 Task: Research Airbnb options in Pando, Uruguay from 4th December, 2023 to 10th December, 2023 for 6 adults, 2 children.6 bedrooms having 6 beds and 6 bathrooms. Property type can be house. Amenities needed are: wifi, TV, free parkinig on premises, gym, breakfast. Booking option can be shelf check-in. Look for 3 properties as per requirement.
Action: Mouse moved to (504, 82)
Screenshot: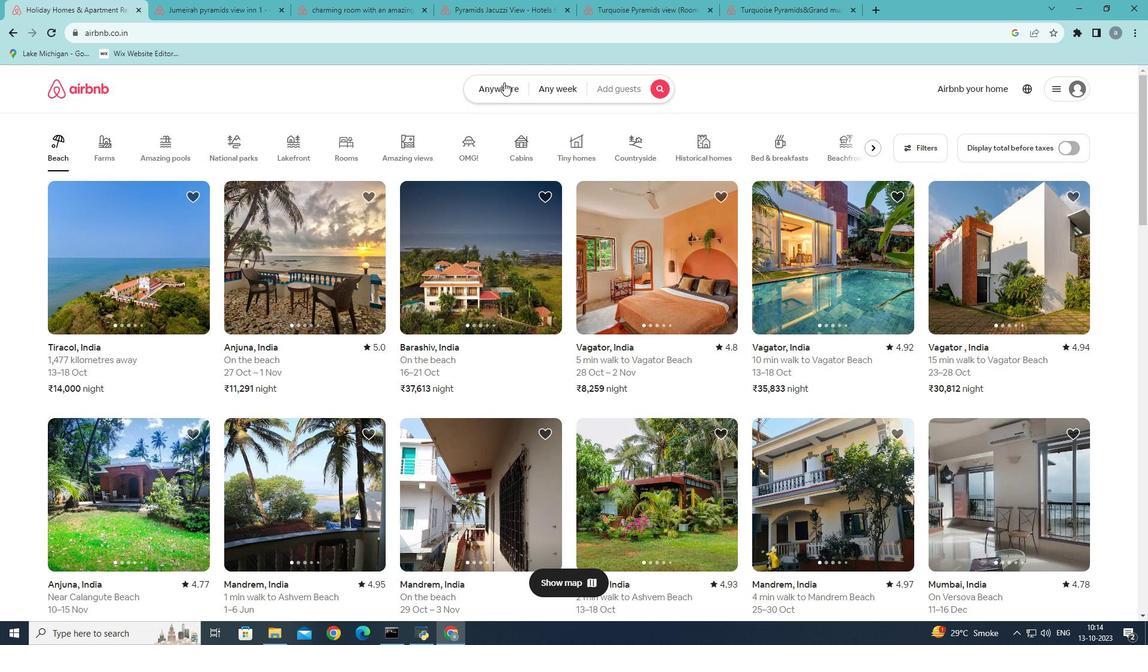 
Action: Mouse pressed left at (504, 82)
Screenshot: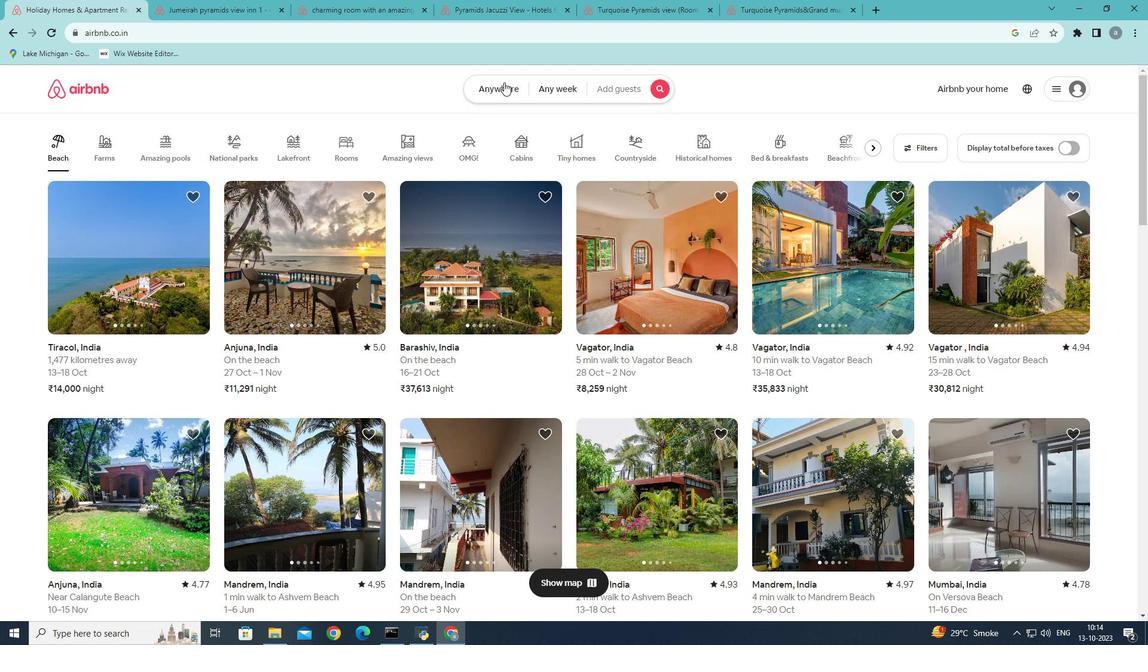 
Action: Mouse moved to (354, 141)
Screenshot: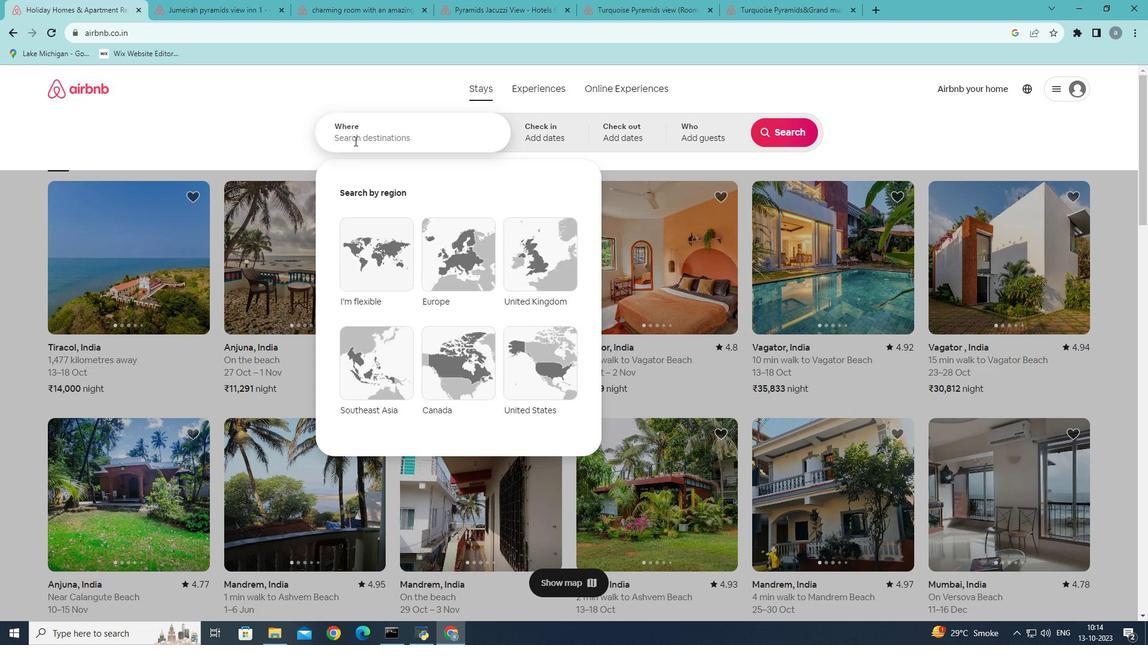 
Action: Mouse pressed left at (354, 141)
Screenshot: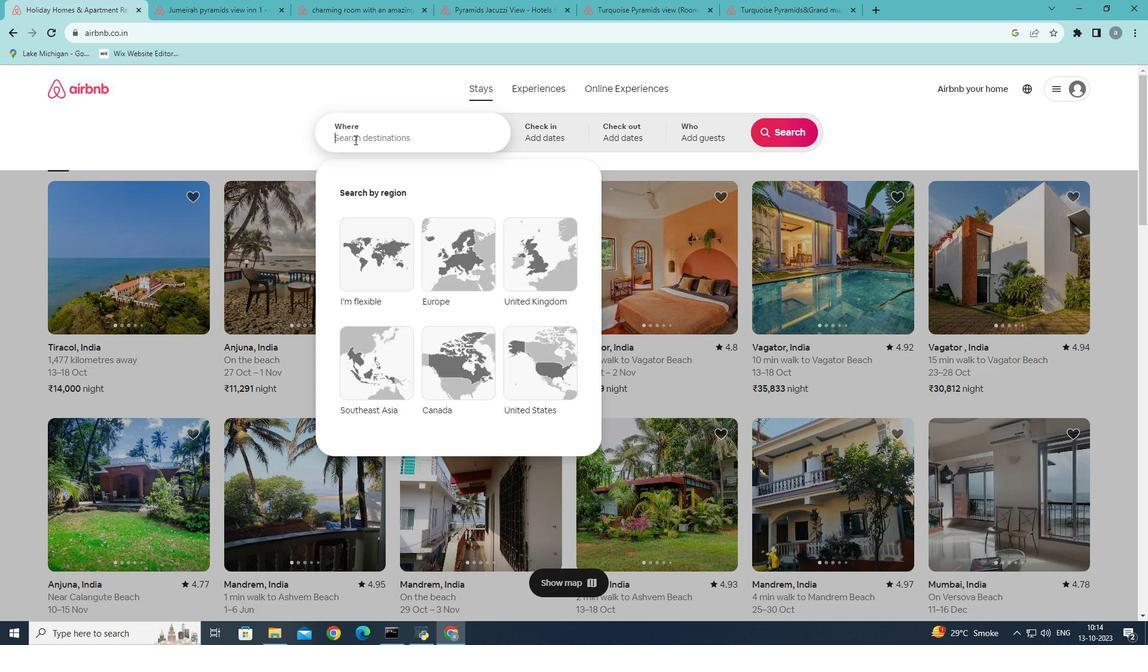 
Action: Mouse moved to (604, 156)
Screenshot: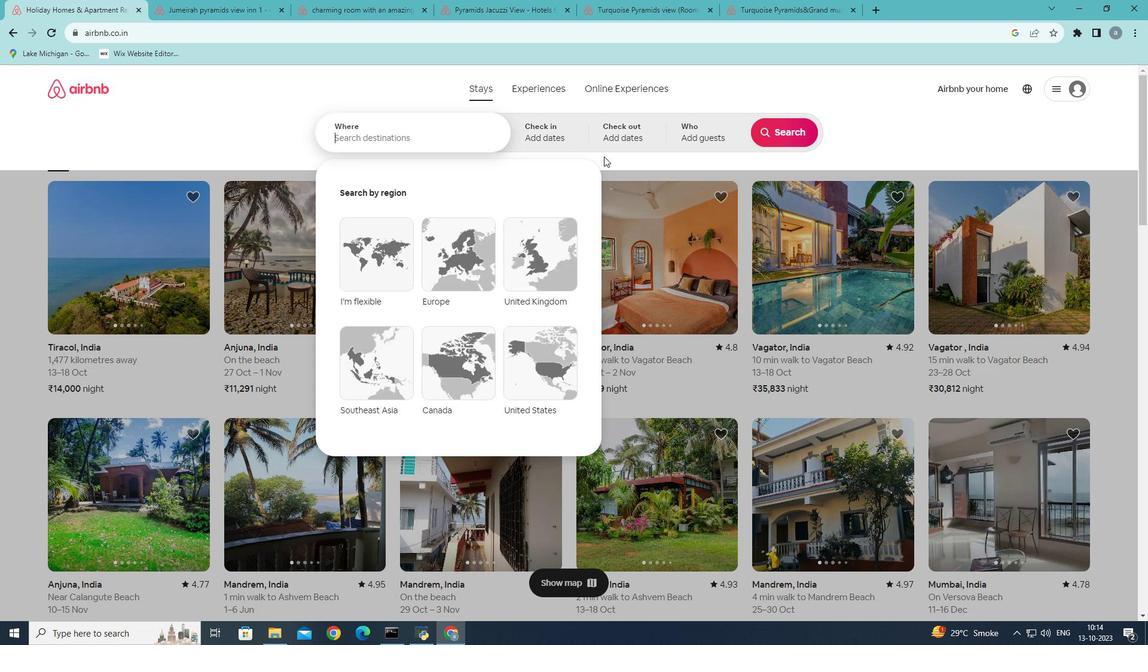 
Action: Key pressed <Key.shift><Key.shift><Key.shift><Key.shift><Key.shift><Key.shift><Key.shift><Key.shift><Key.shift><Key.shift><Key.shift><Key.shift><Key.shift><Key.shift><Key.shift><Key.shift><Key.shift><Key.shift><Key.shift><Key.shift><Key.shift><Key.shift><Key.shift><Key.shift><Key.shift><Key.shift><Key.shift><Key.shift><Key.shift><Key.shift><Key.shift><Key.shift><Key.shift><Key.shift><Key.shift>Pando,<Key.shift>Uru
Screenshot: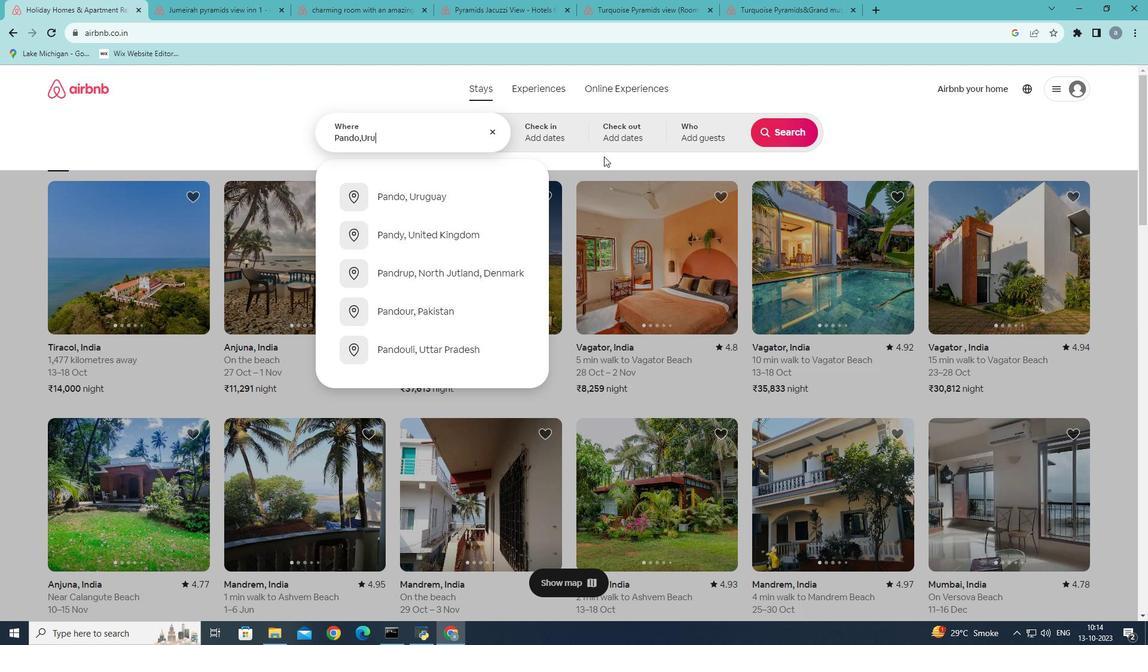 
Action: Mouse moved to (428, 194)
Screenshot: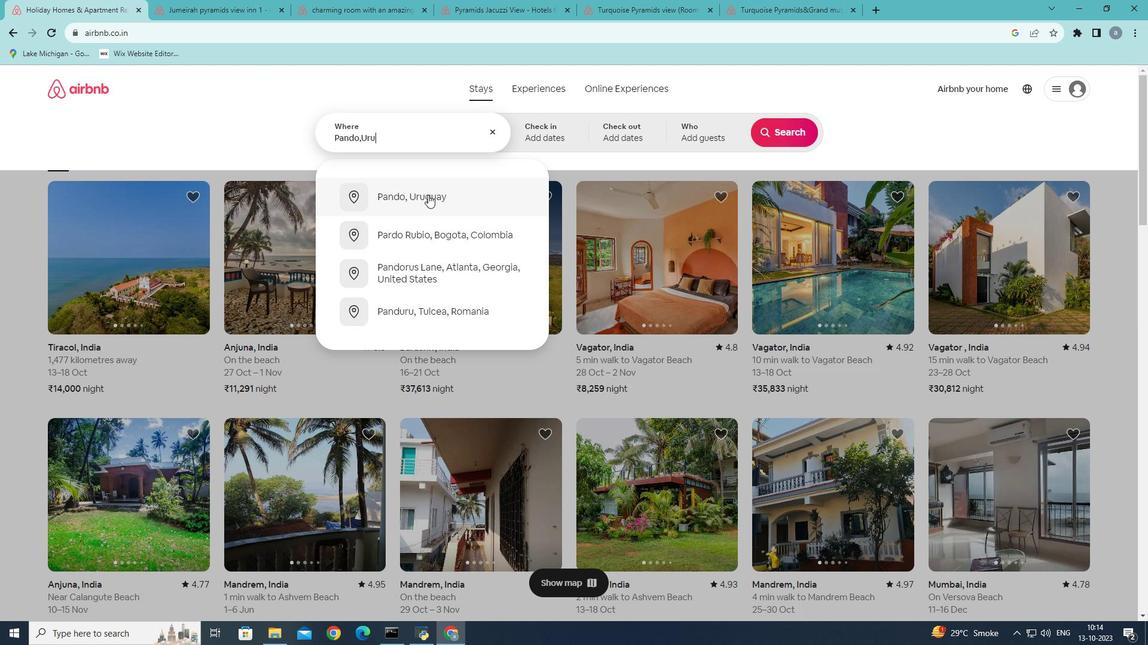 
Action: Mouse pressed left at (428, 194)
Screenshot: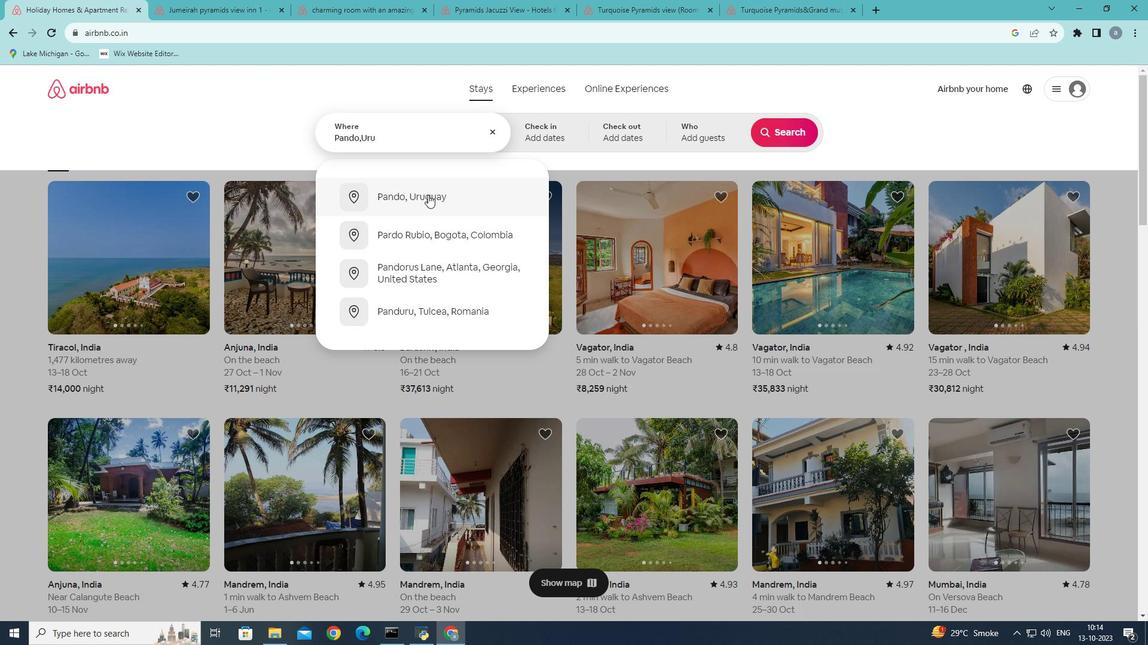 
Action: Mouse moved to (784, 230)
Screenshot: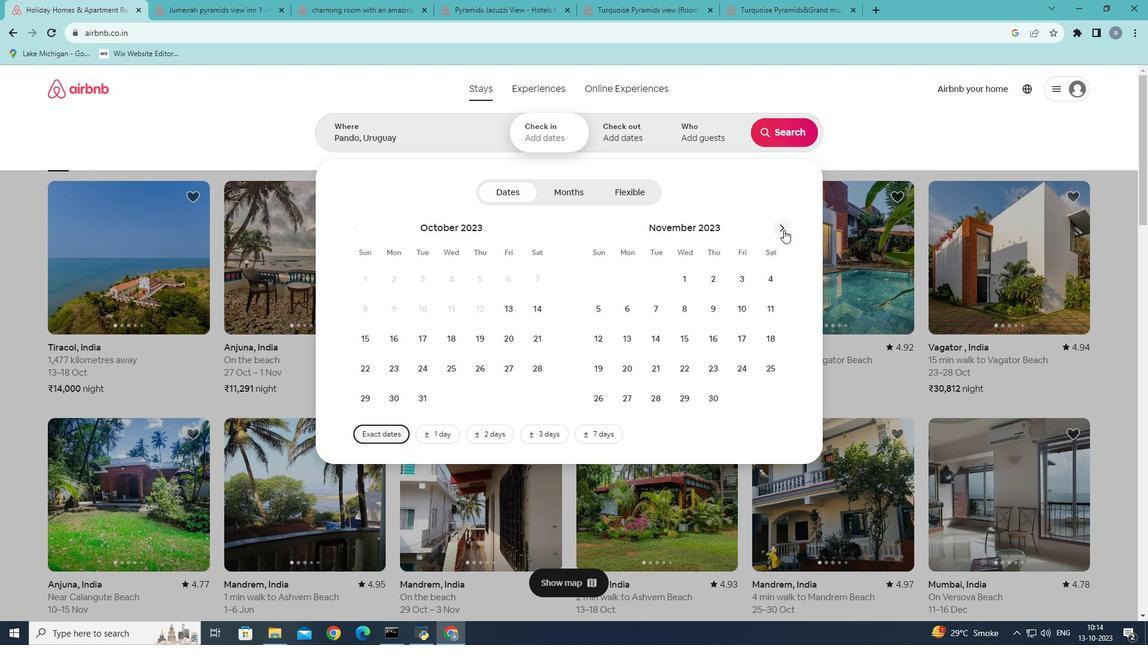 
Action: Mouse pressed left at (784, 230)
Screenshot: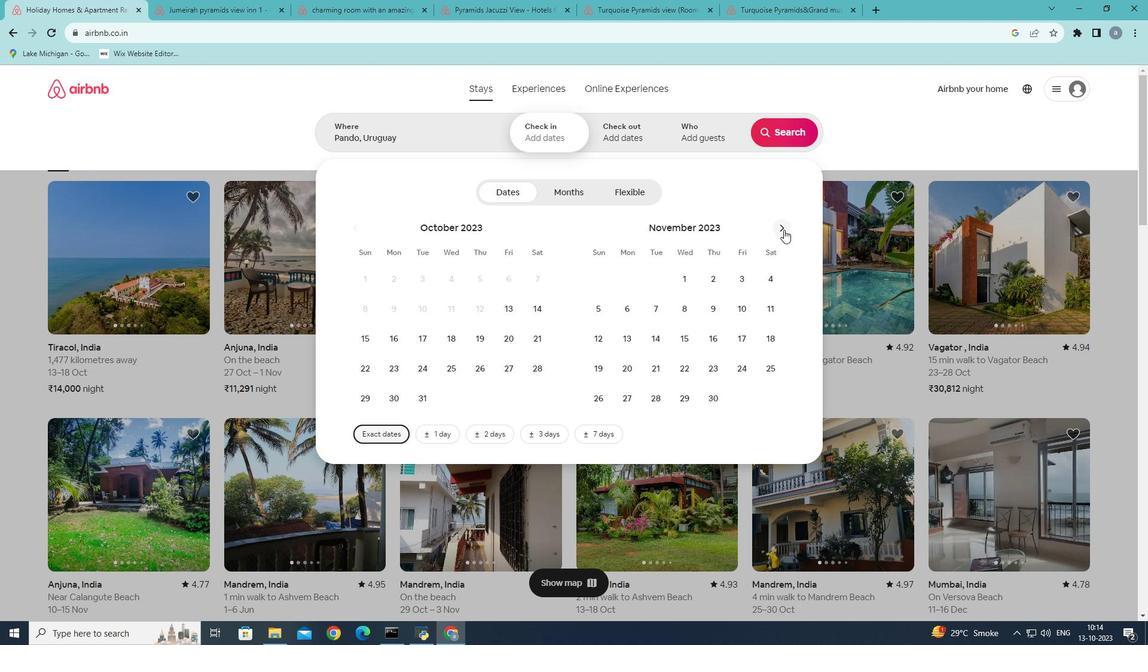
Action: Mouse moved to (630, 310)
Screenshot: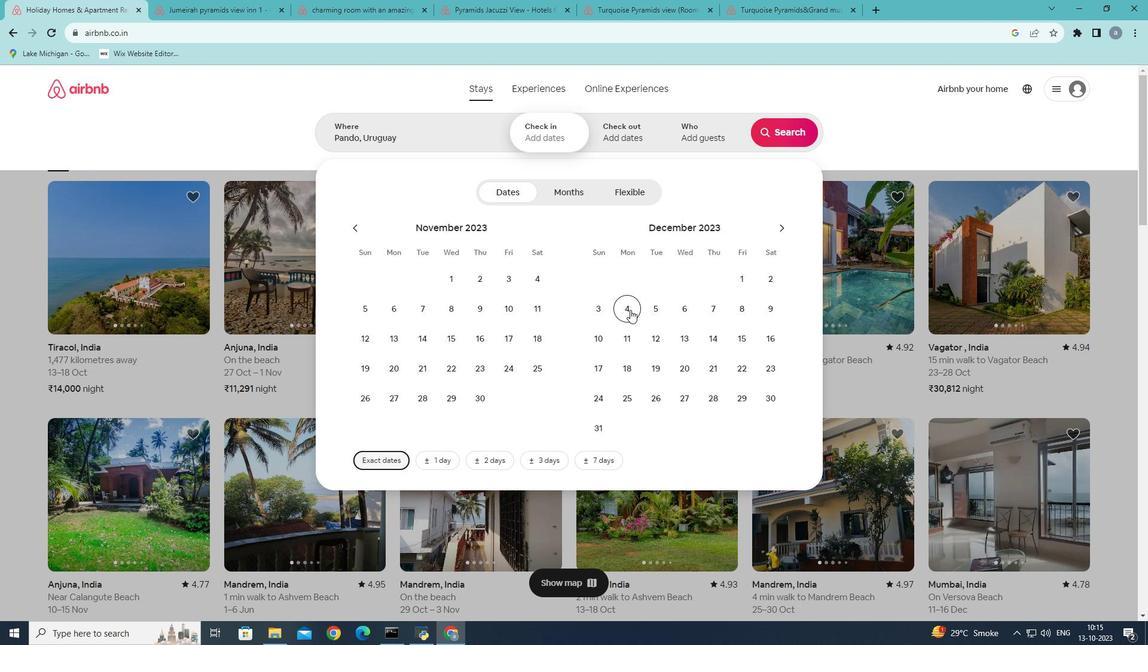 
Action: Mouse pressed left at (630, 310)
Screenshot: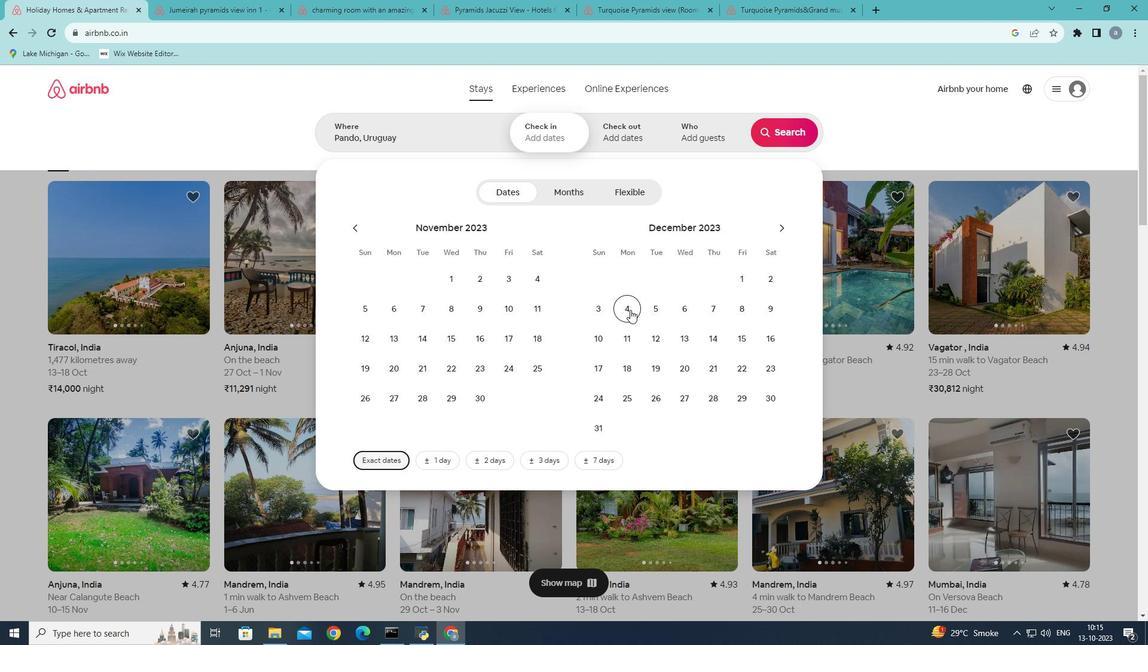
Action: Mouse moved to (604, 337)
Screenshot: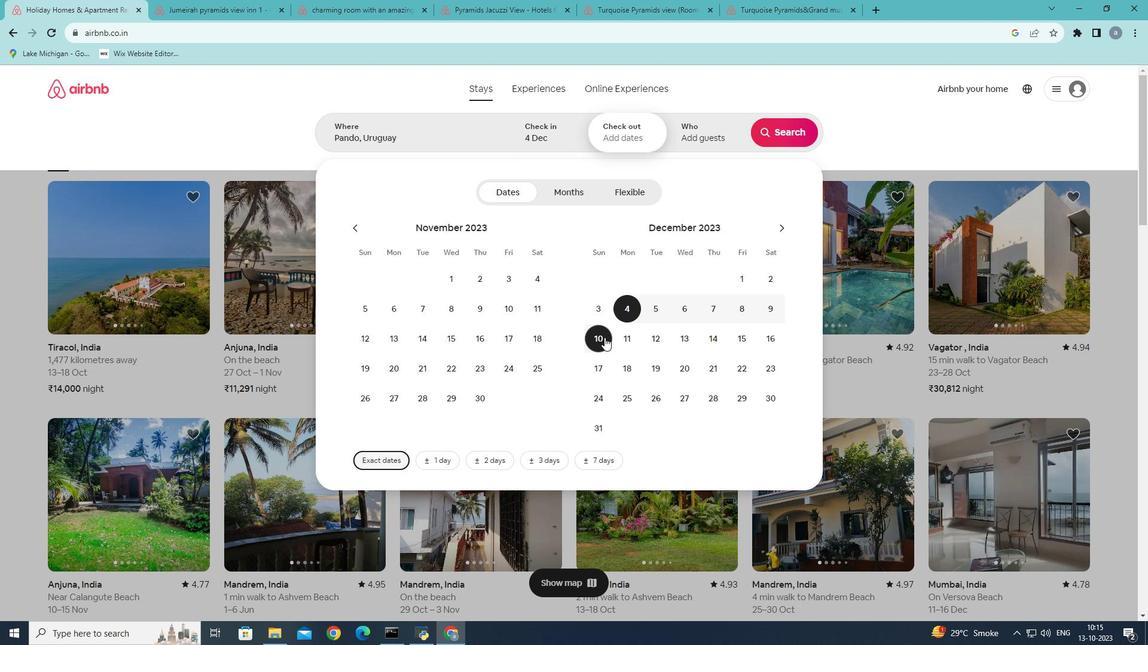 
Action: Mouse pressed left at (604, 337)
Screenshot: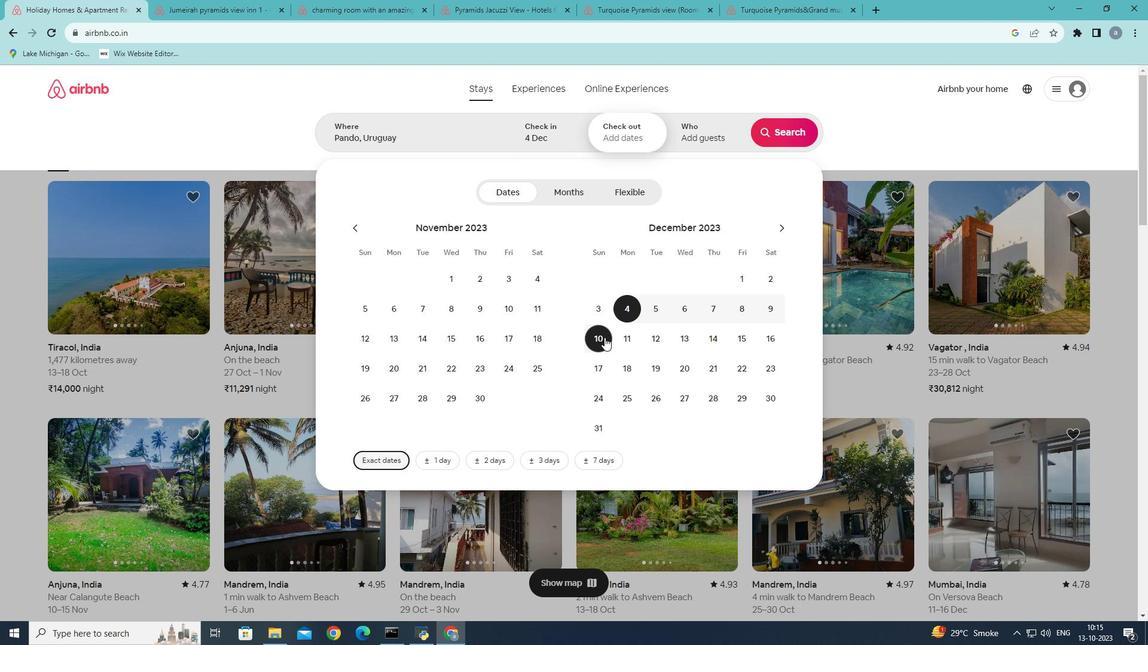 
Action: Mouse moved to (724, 139)
Screenshot: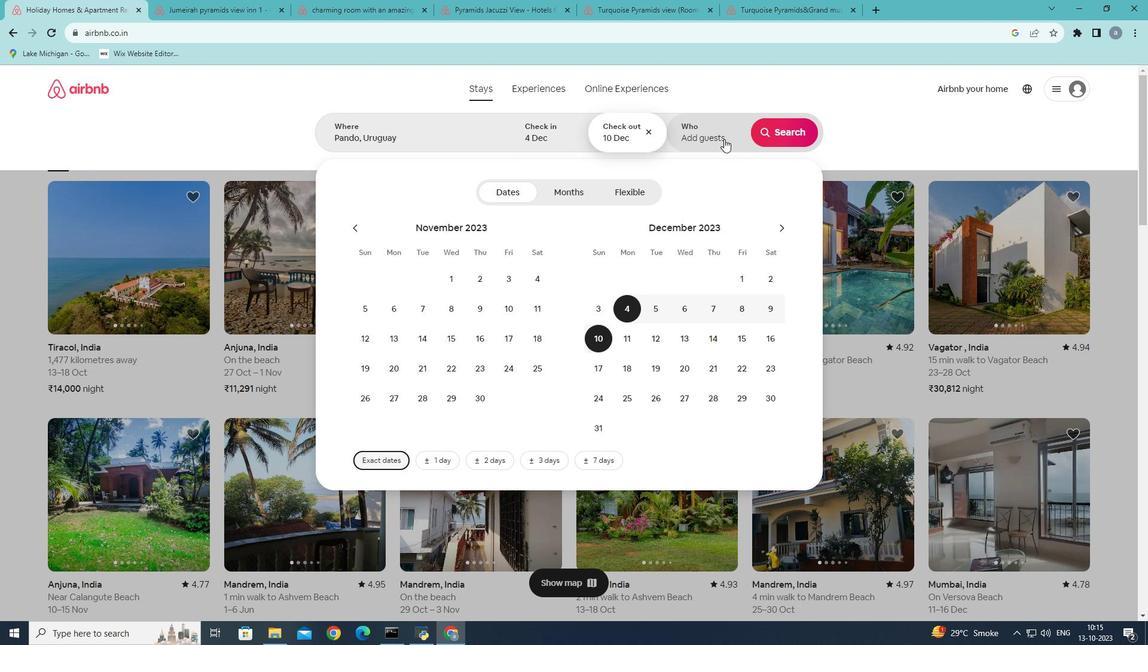 
Action: Mouse pressed left at (724, 139)
Screenshot: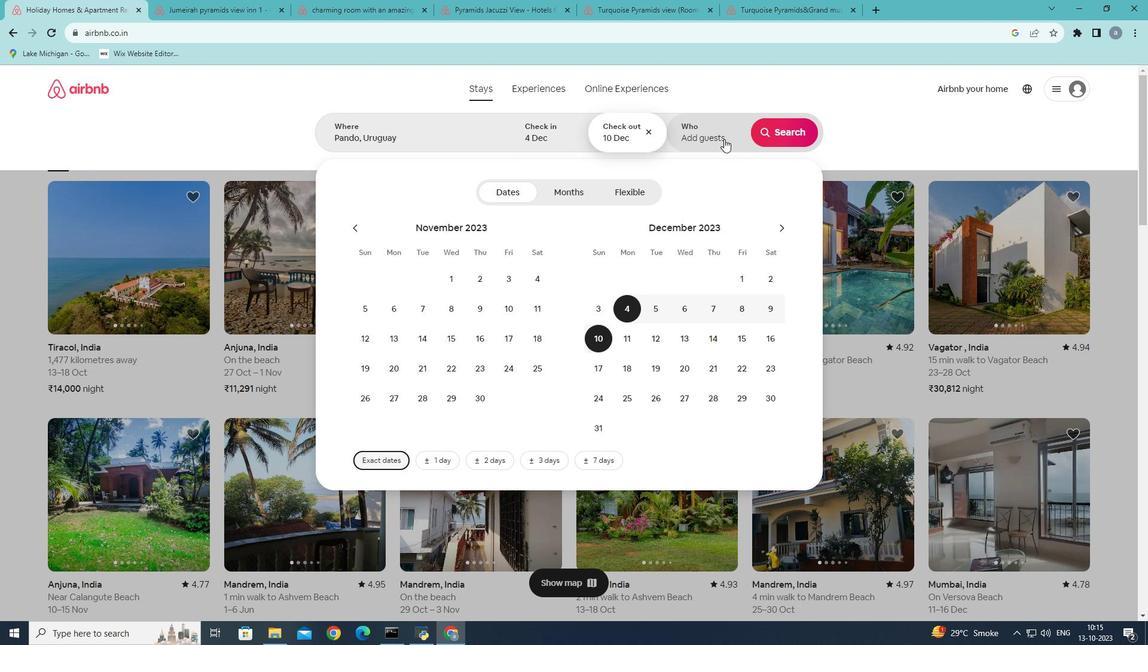 
Action: Mouse moved to (793, 197)
Screenshot: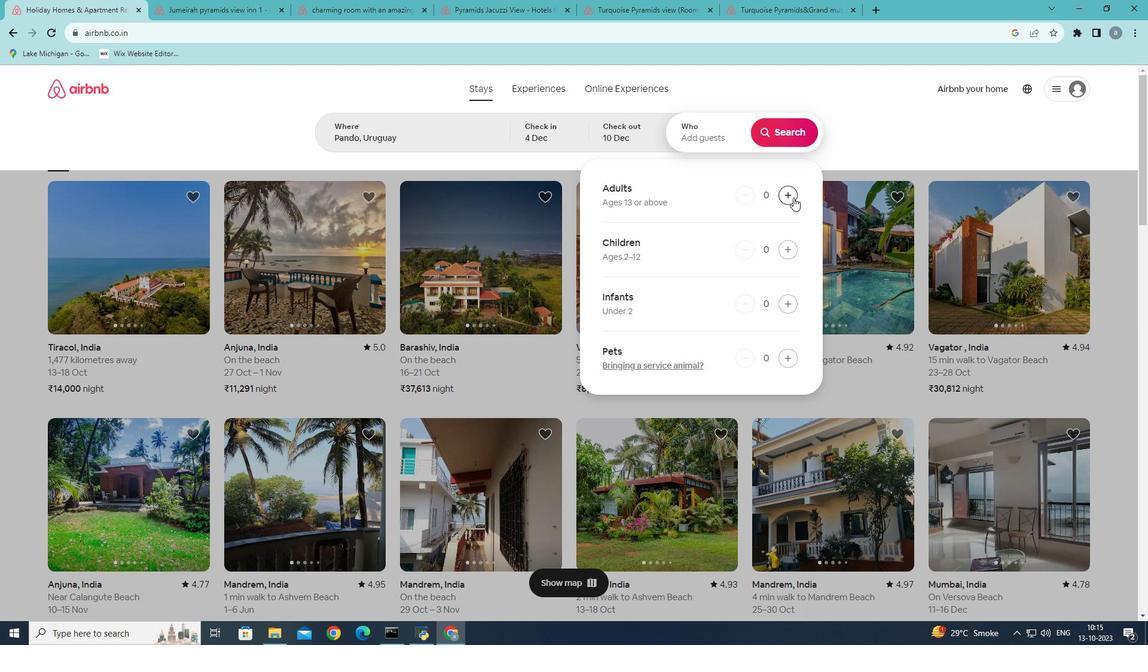 
Action: Mouse pressed left at (793, 197)
Screenshot: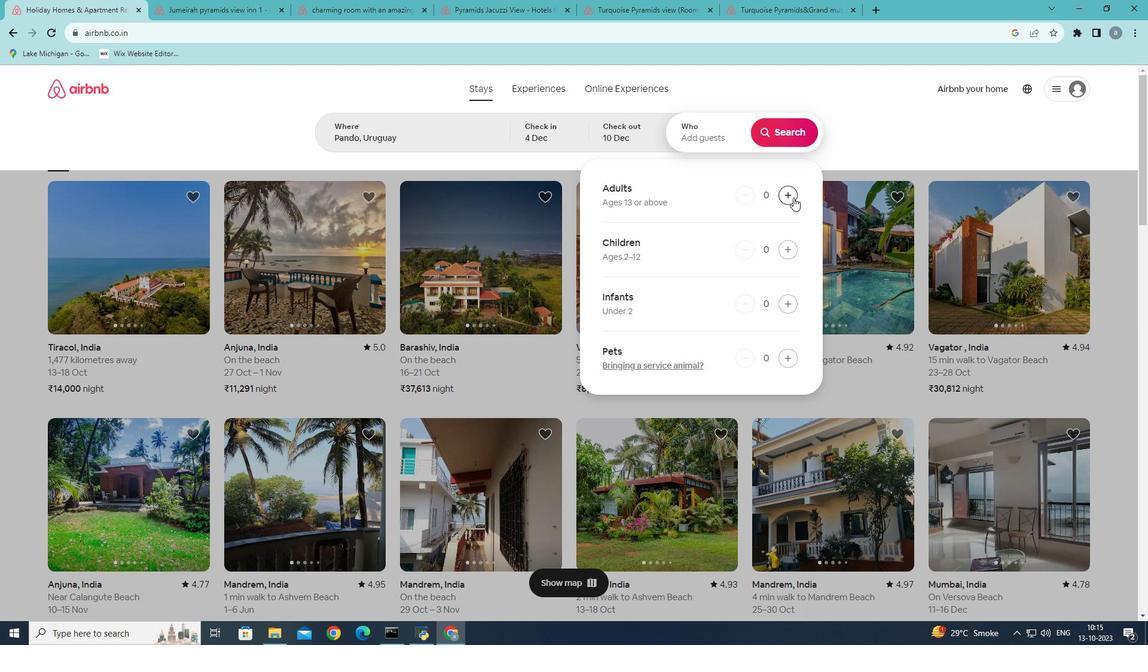 
Action: Mouse pressed left at (793, 197)
Screenshot: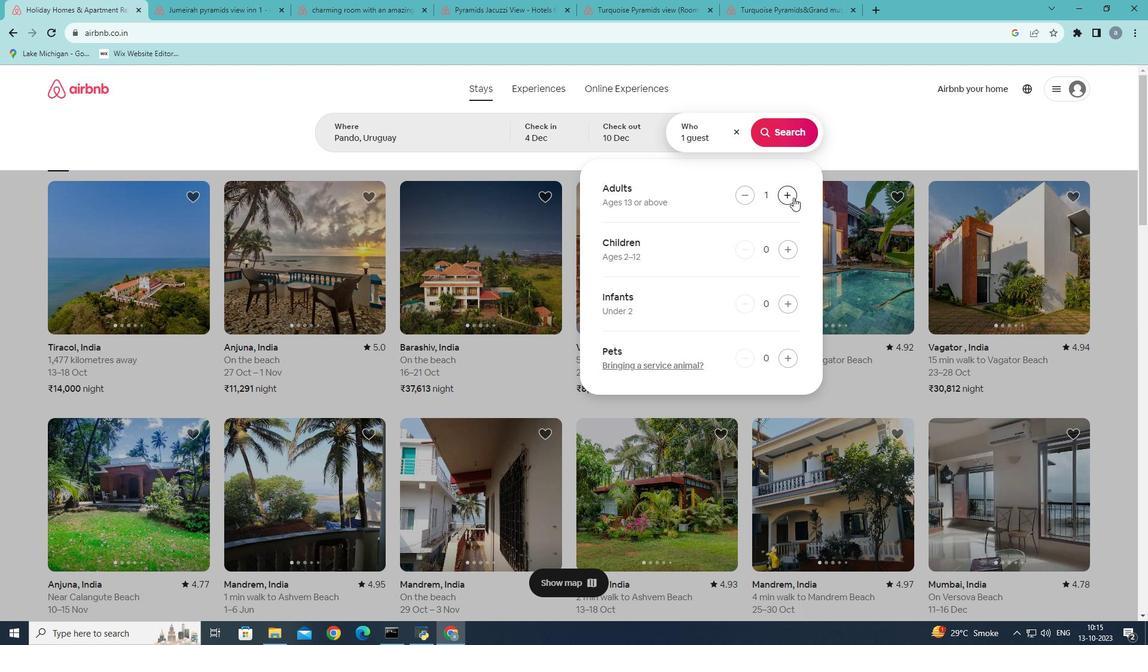 
Action: Mouse pressed left at (793, 197)
Screenshot: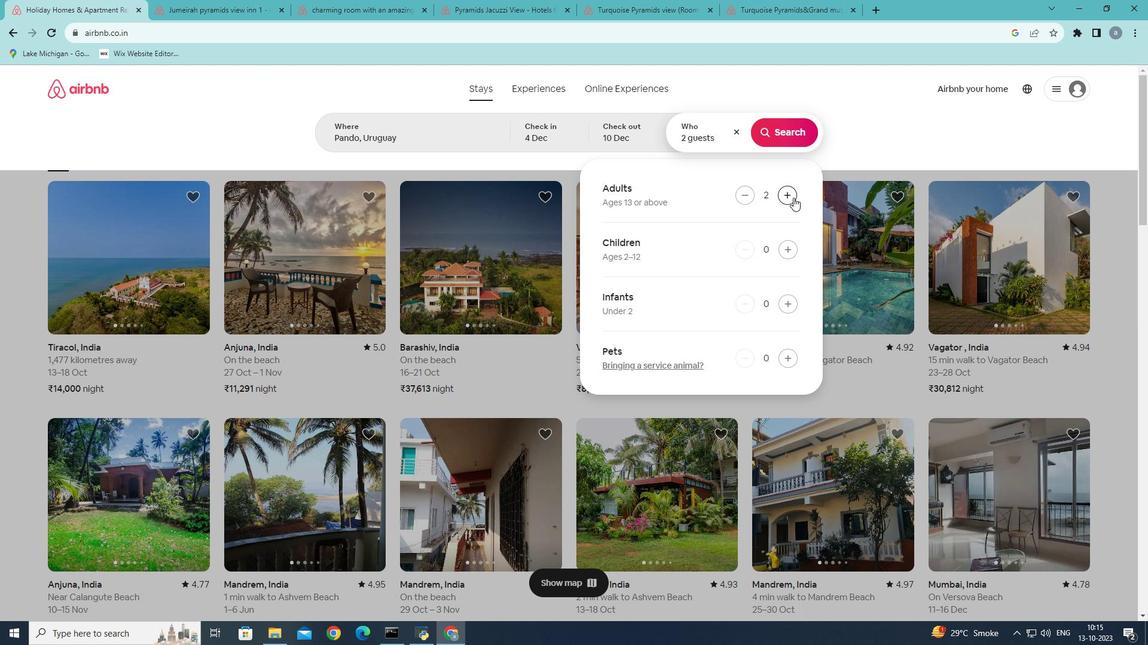 
Action: Mouse pressed left at (793, 197)
Screenshot: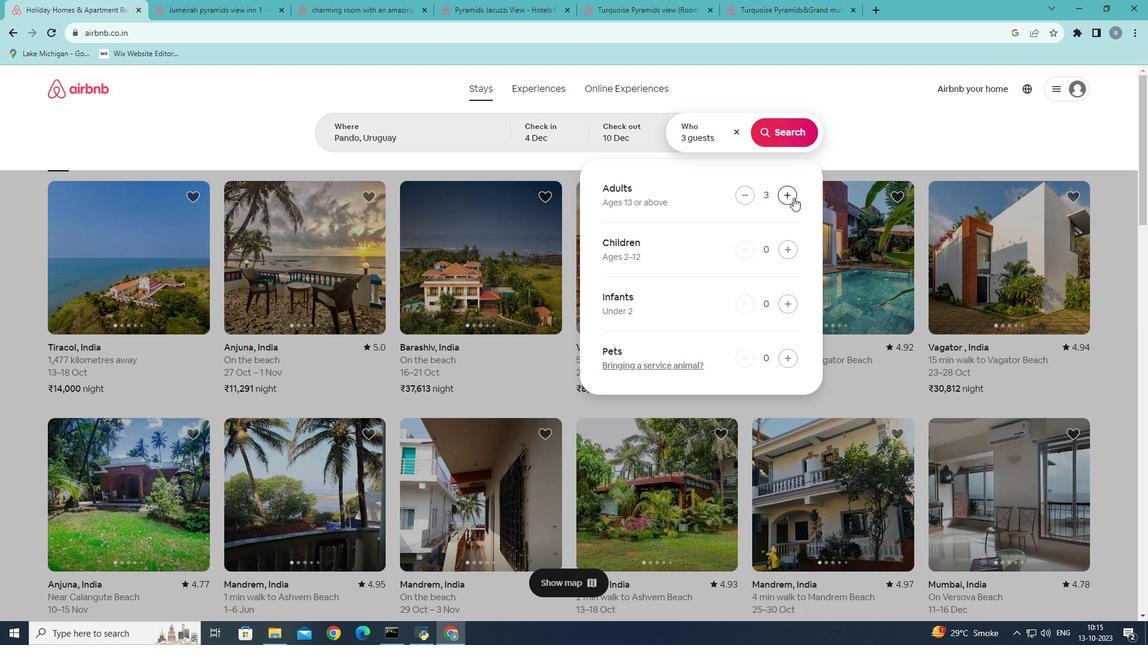 
Action: Mouse pressed left at (793, 197)
Screenshot: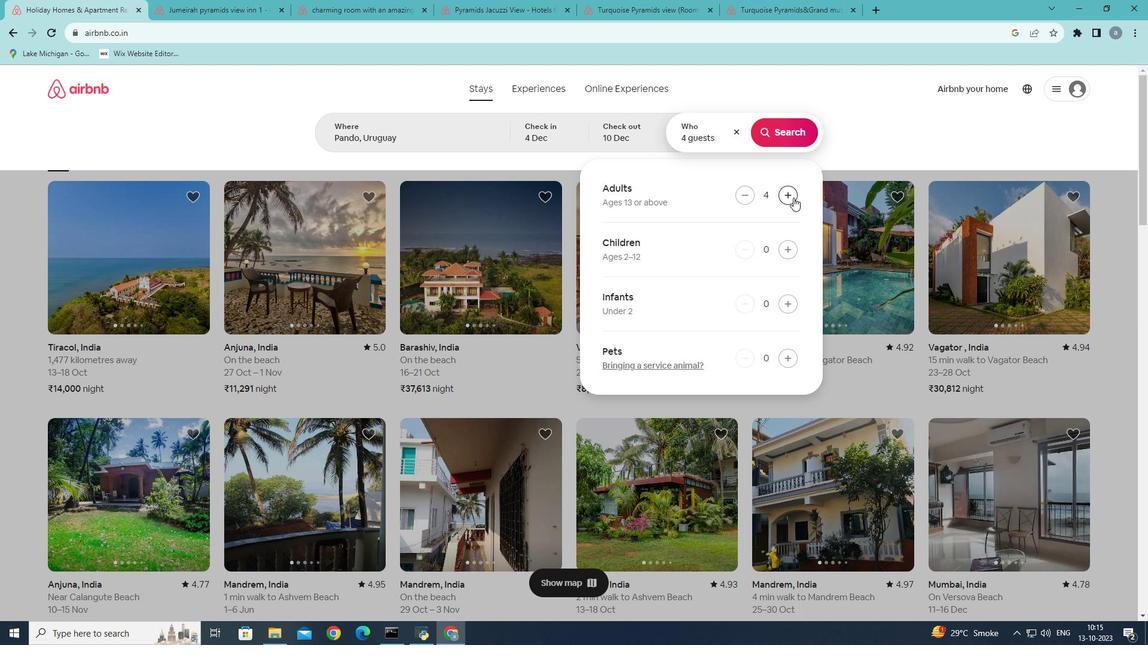 
Action: Mouse pressed left at (793, 197)
Screenshot: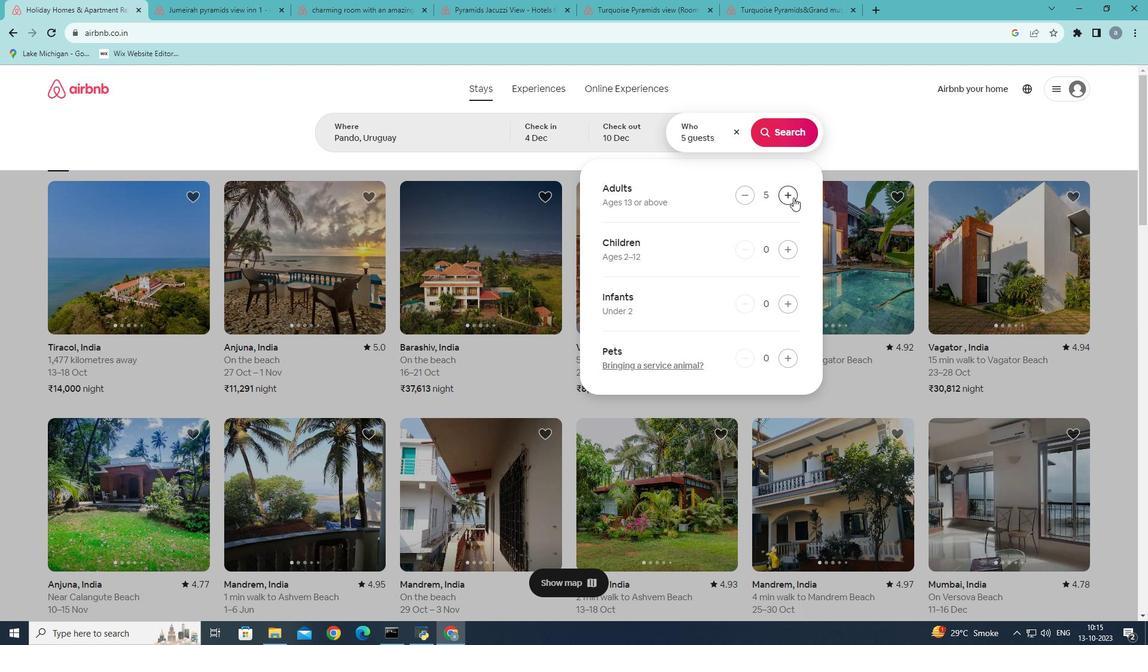 
Action: Mouse moved to (788, 252)
Screenshot: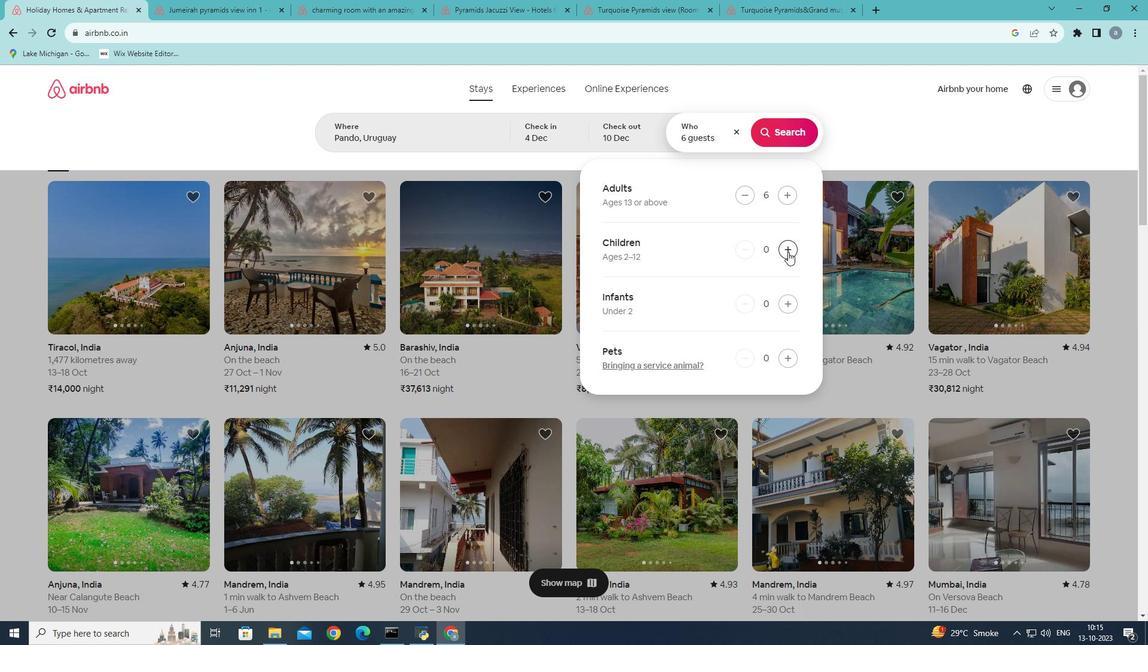 
Action: Mouse pressed left at (788, 252)
Screenshot: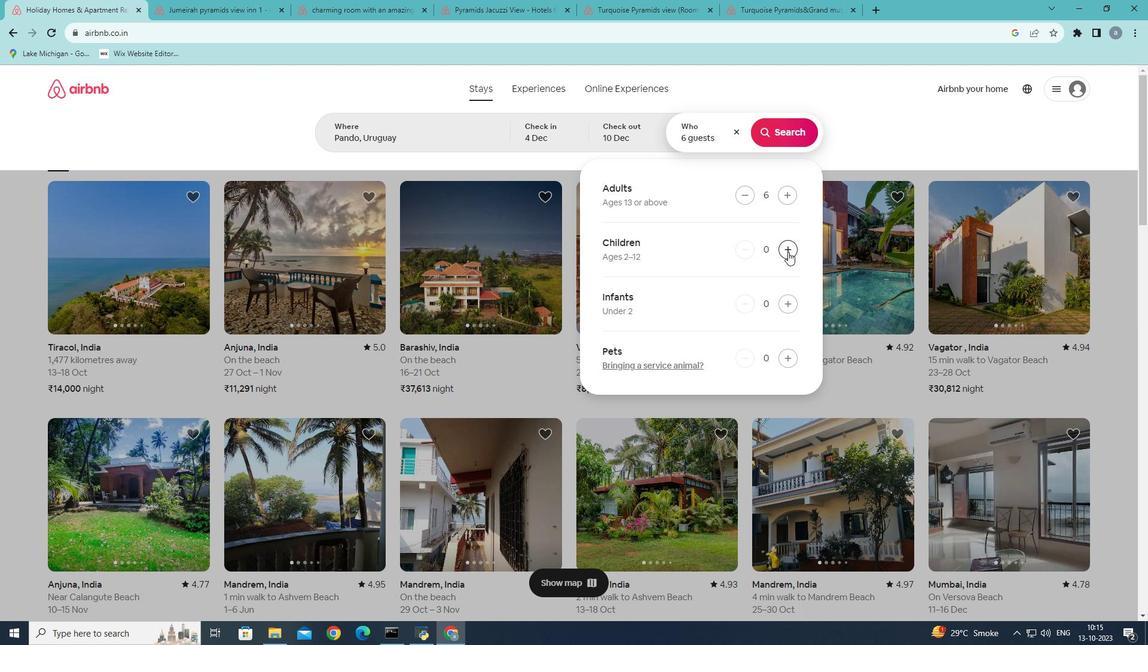 
Action: Mouse pressed left at (788, 252)
Screenshot: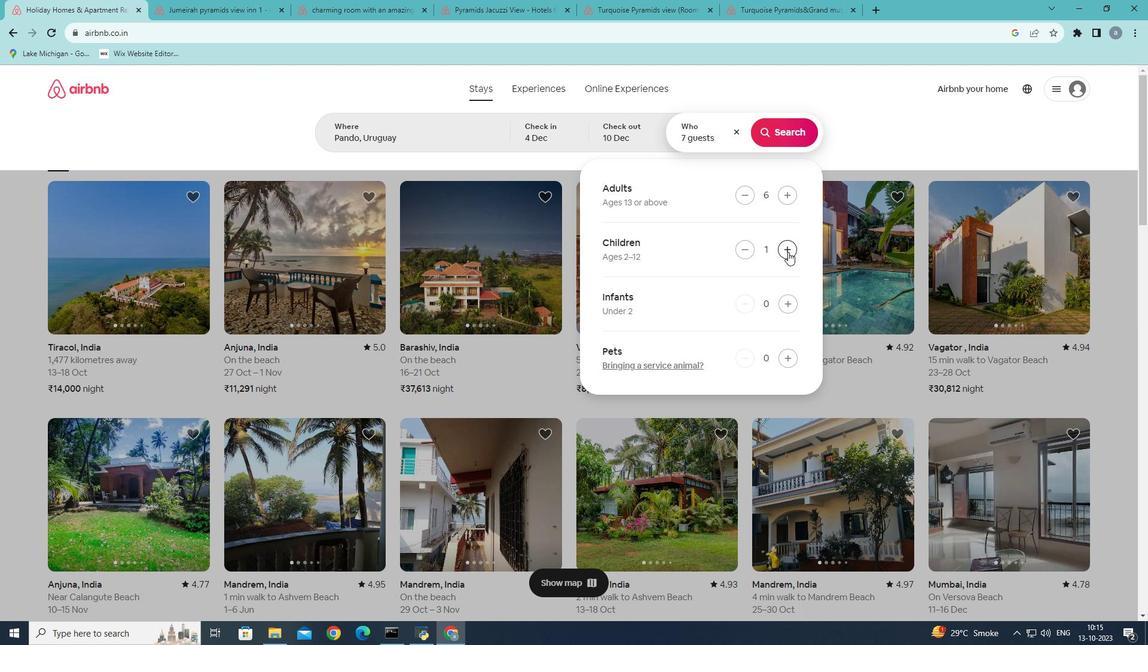 
Action: Mouse moved to (787, 139)
Screenshot: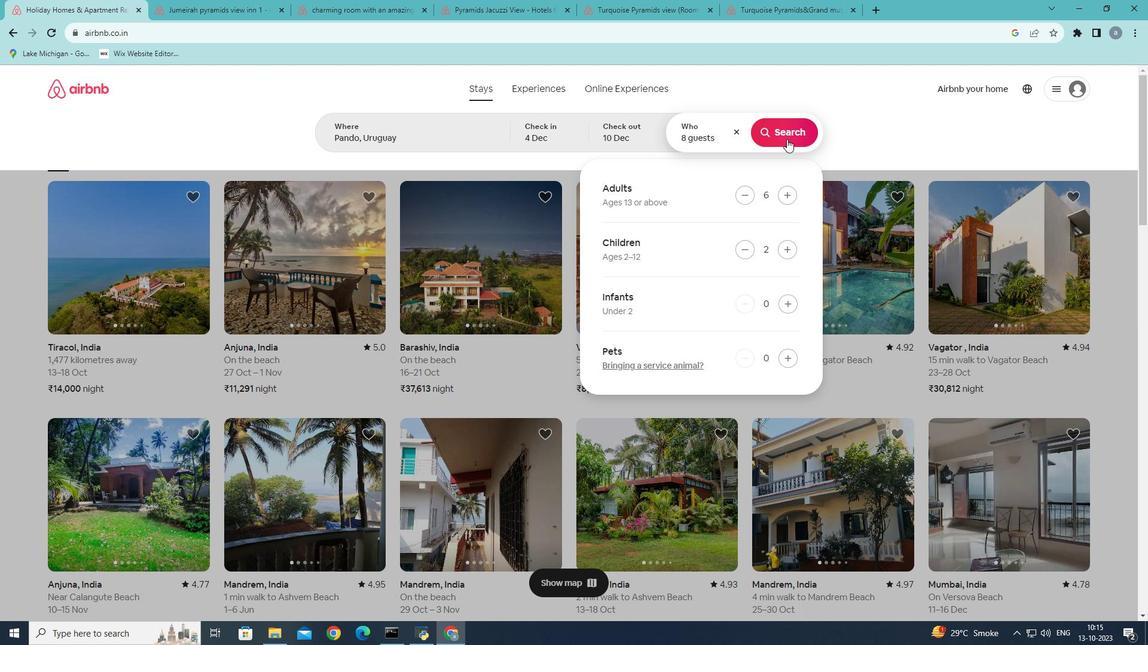 
Action: Mouse pressed left at (787, 139)
Screenshot: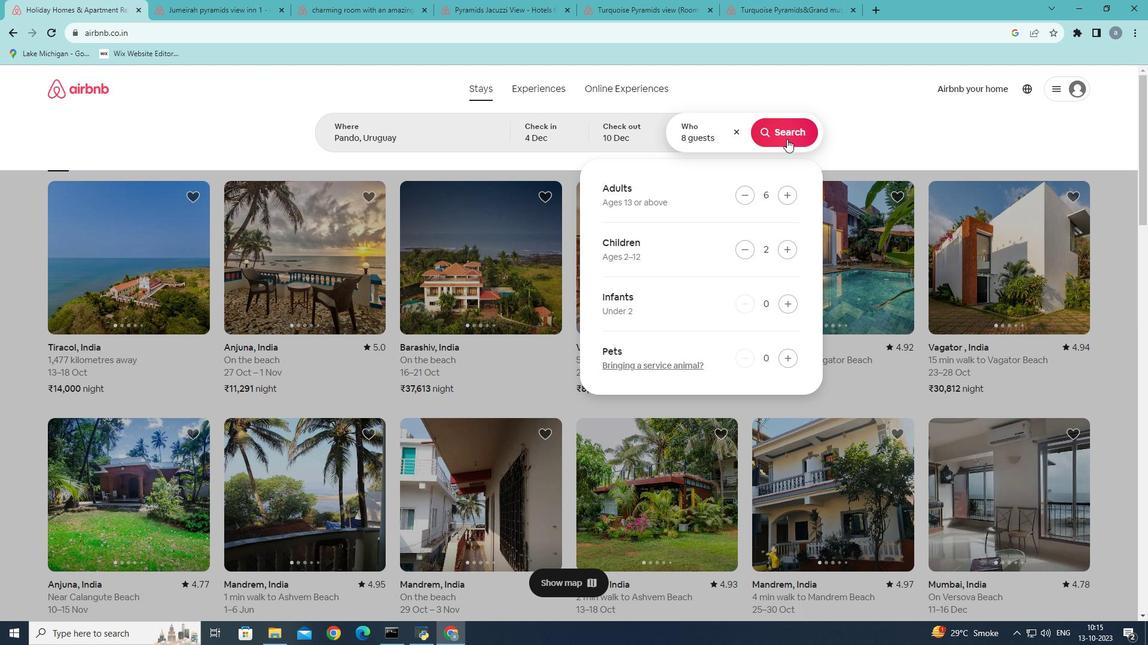 
Action: Mouse moved to (964, 133)
Screenshot: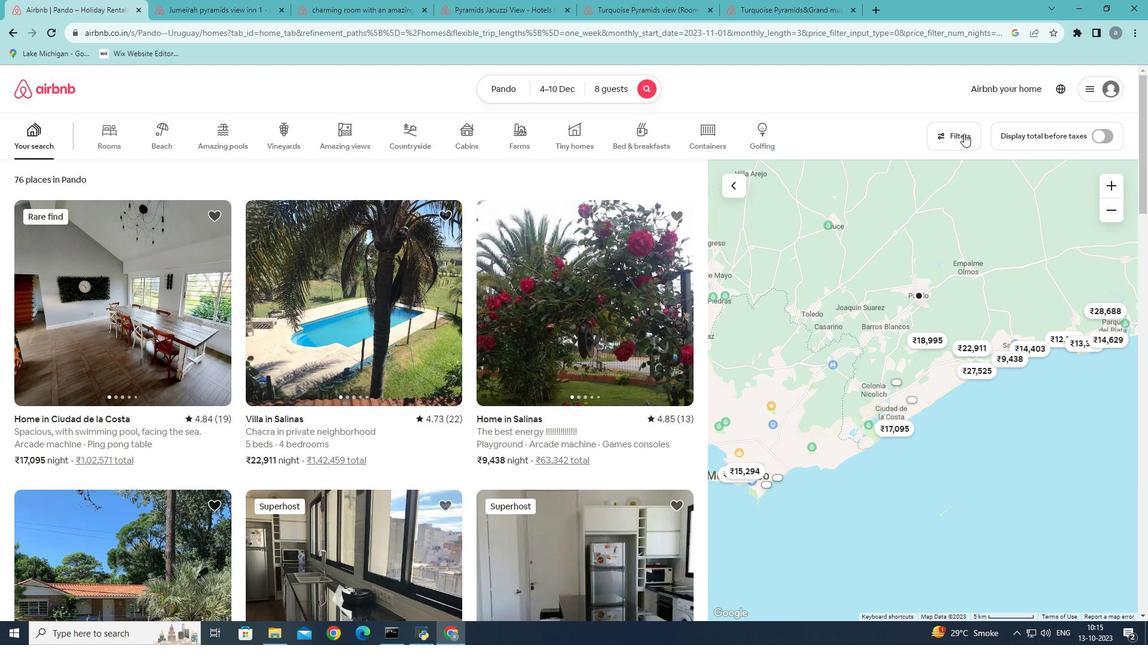 
Action: Mouse pressed left at (964, 133)
Screenshot: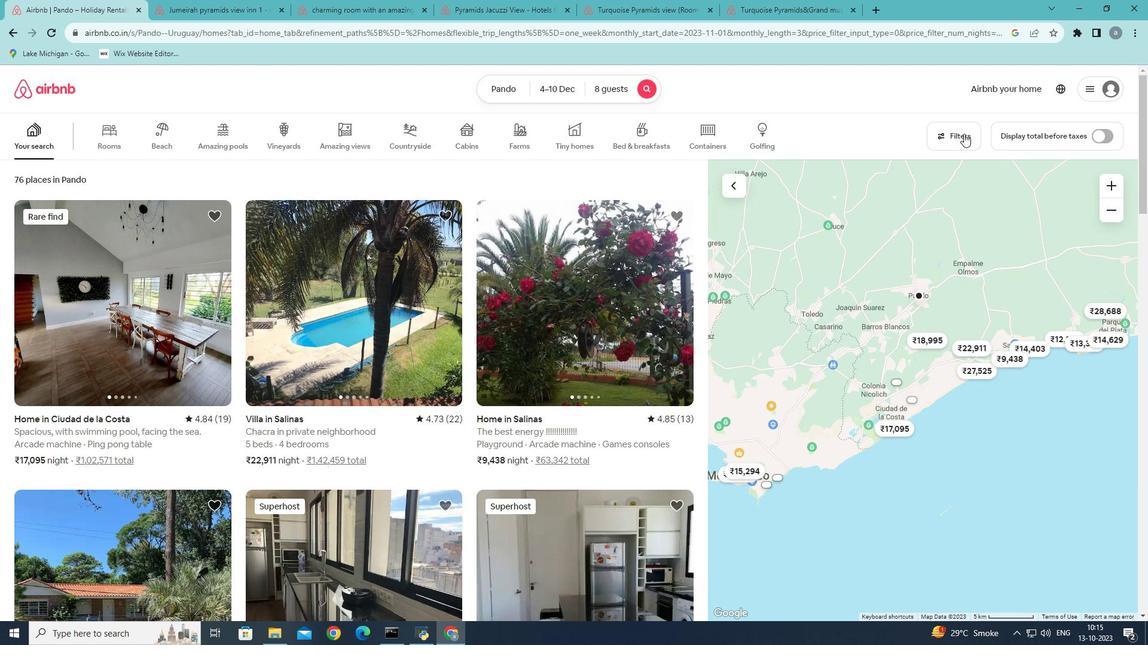 
Action: Mouse moved to (659, 427)
Screenshot: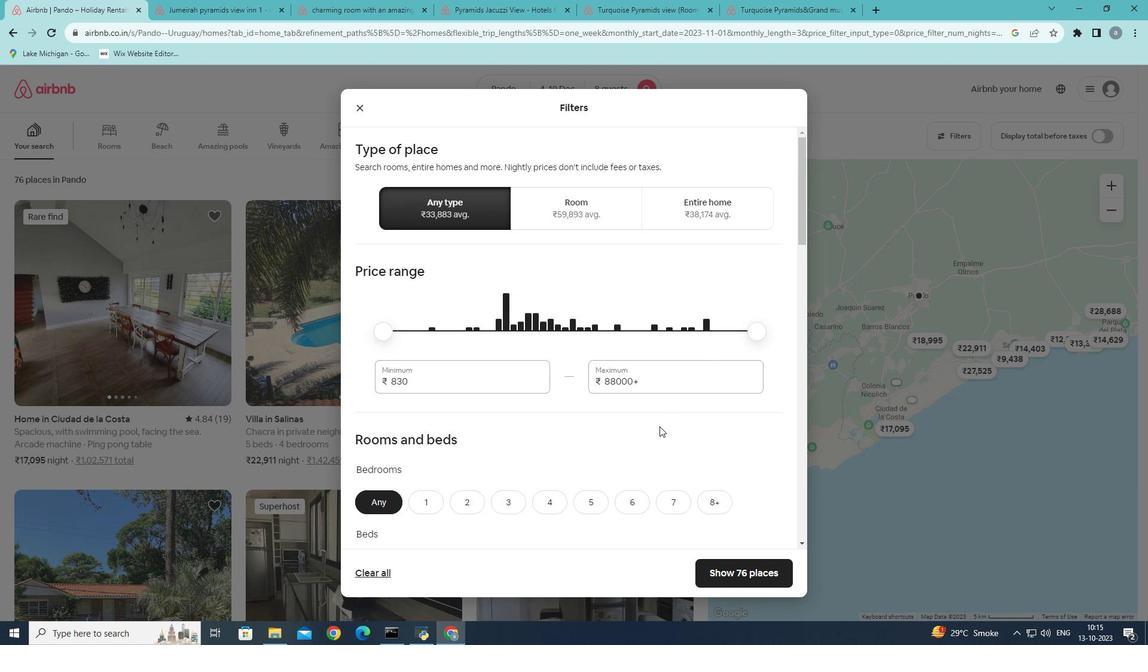 
Action: Mouse scrolled (659, 426) with delta (0, 0)
Screenshot: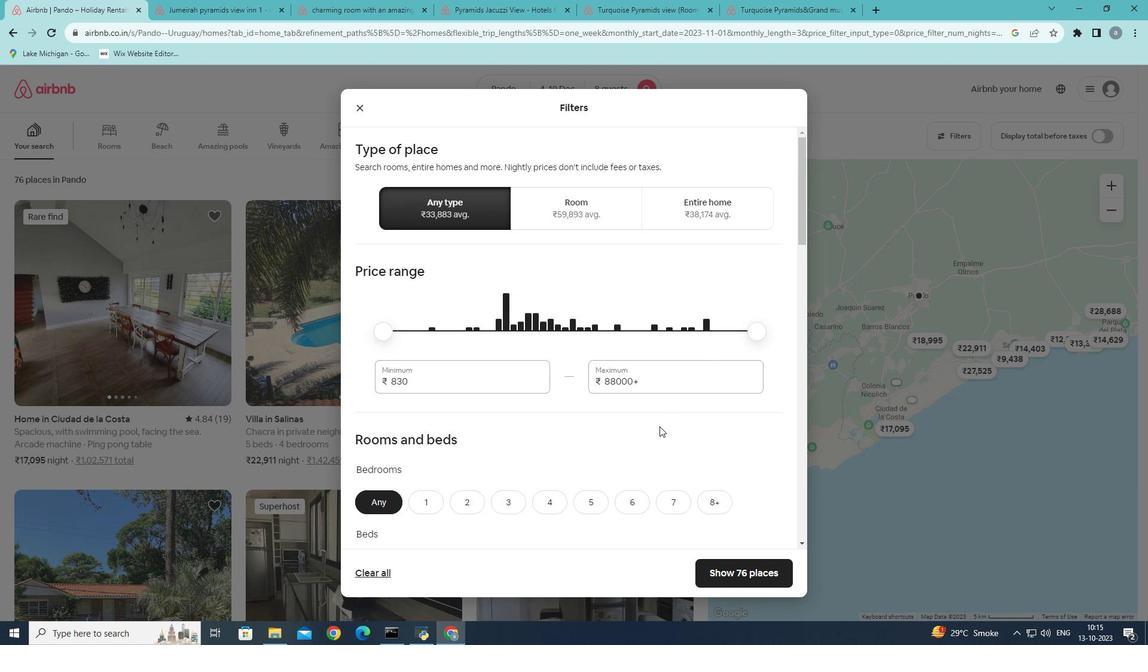 
Action: Mouse scrolled (659, 426) with delta (0, 0)
Screenshot: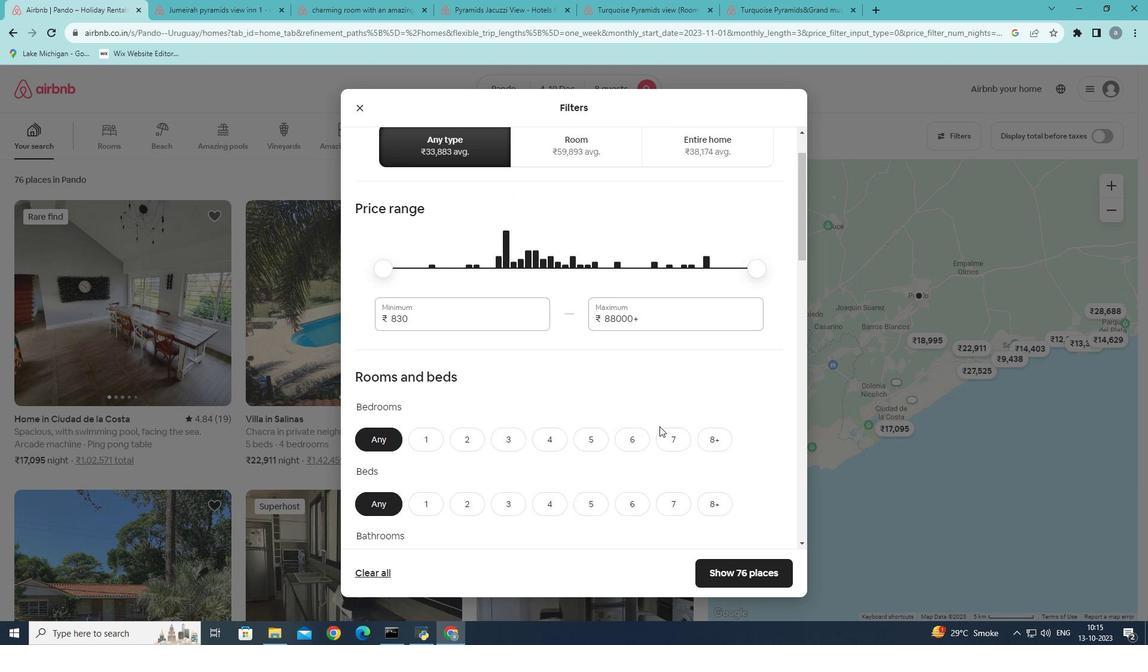 
Action: Mouse scrolled (659, 426) with delta (0, 0)
Screenshot: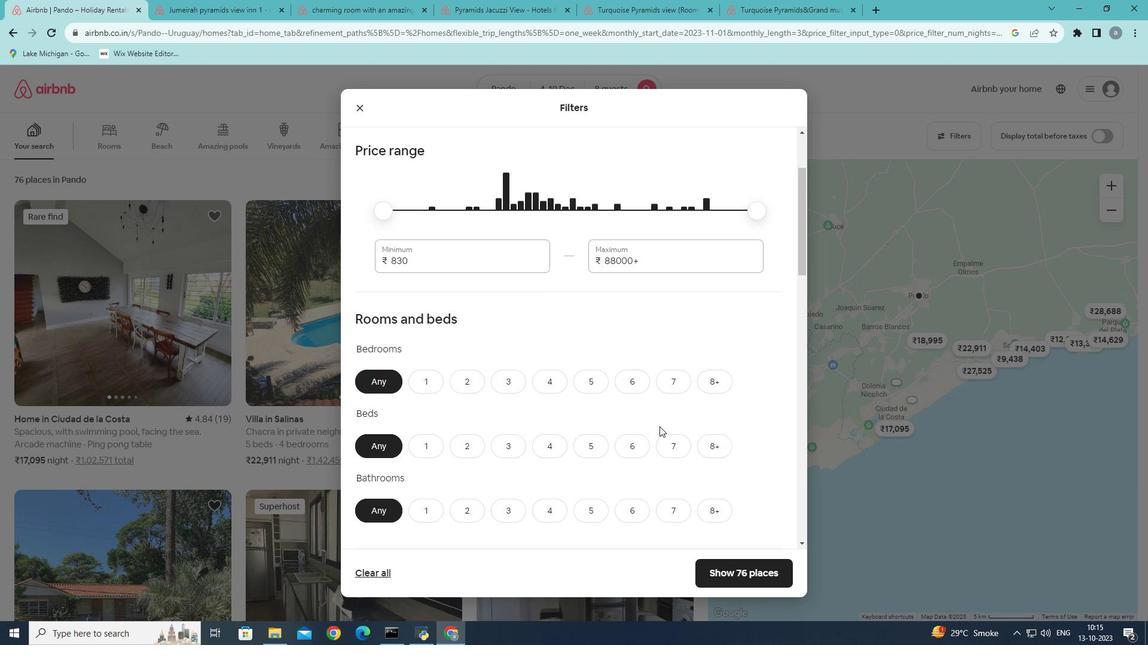 
Action: Mouse moved to (632, 318)
Screenshot: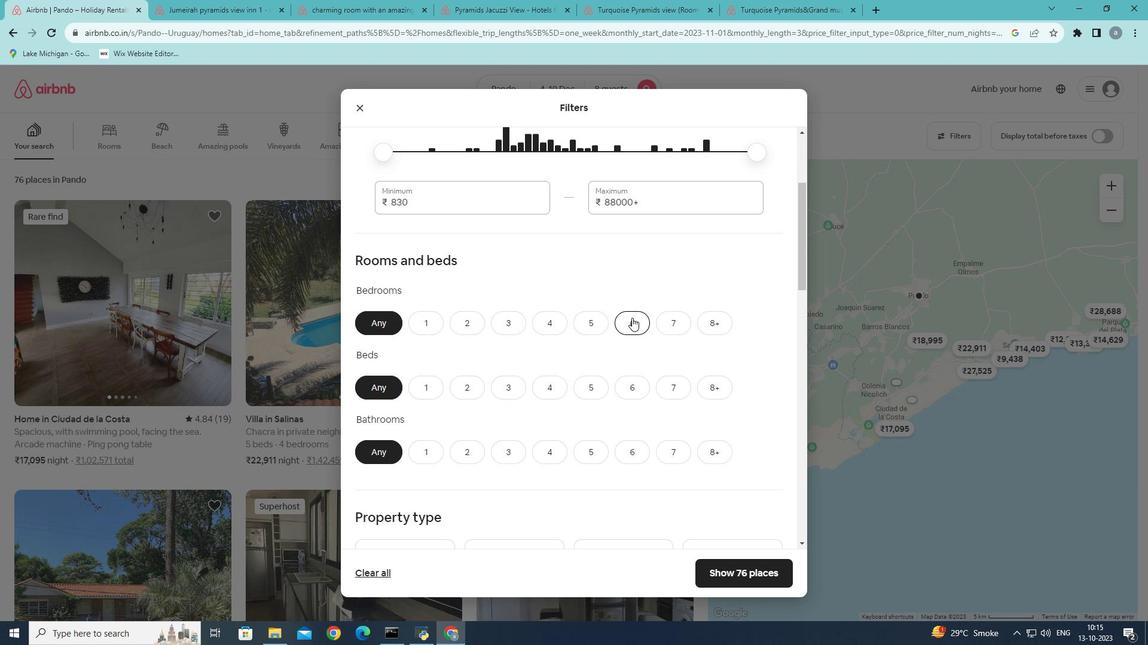 
Action: Mouse pressed left at (632, 318)
Screenshot: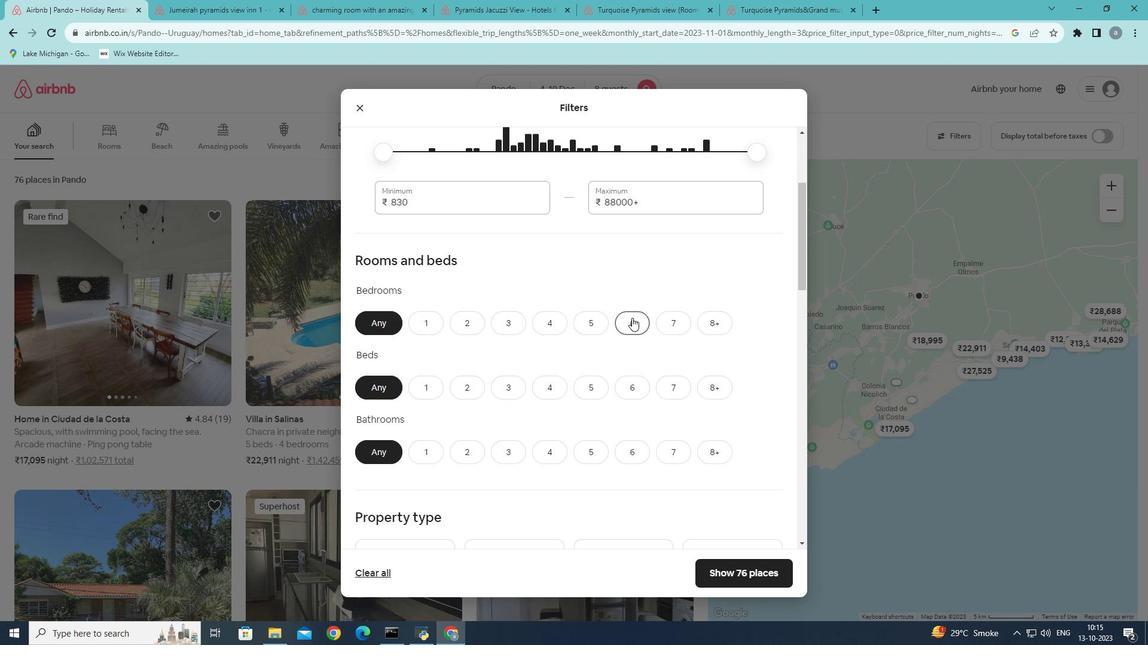 
Action: Mouse moved to (644, 385)
Screenshot: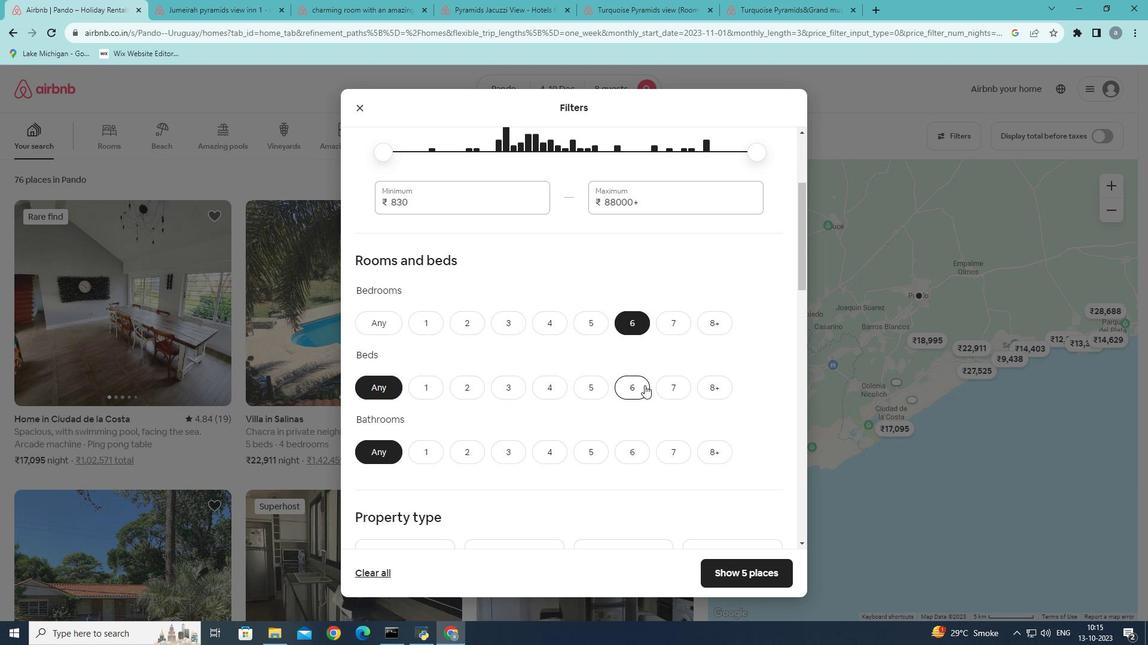 
Action: Mouse pressed left at (644, 385)
Screenshot: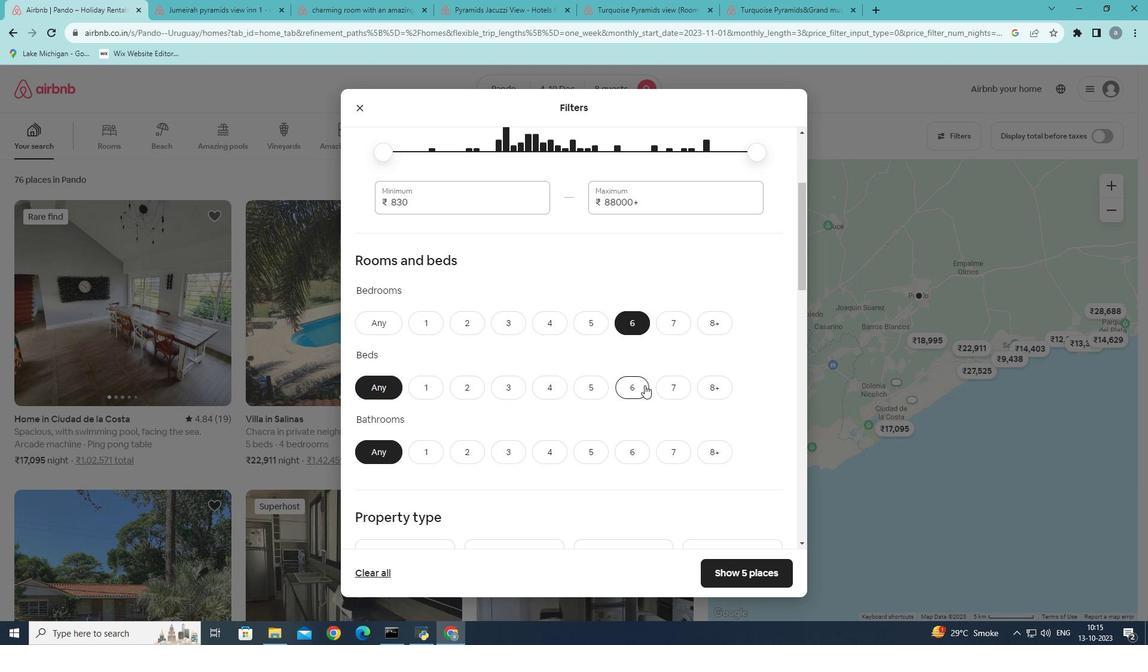
Action: Mouse moved to (633, 449)
Screenshot: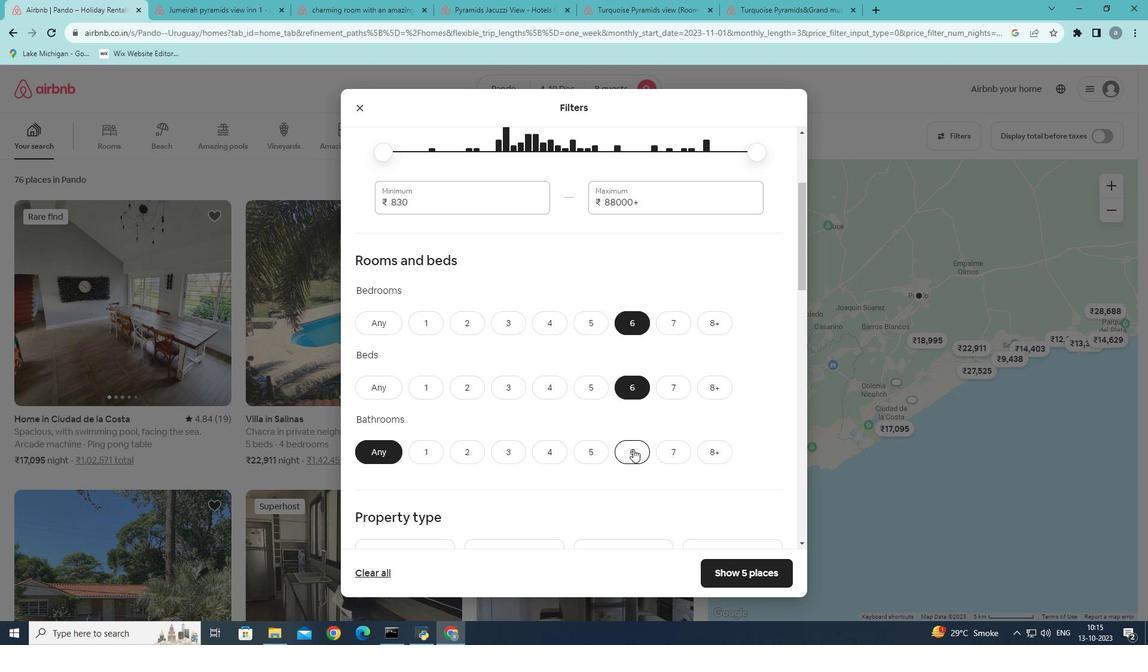 
Action: Mouse pressed left at (633, 449)
Screenshot: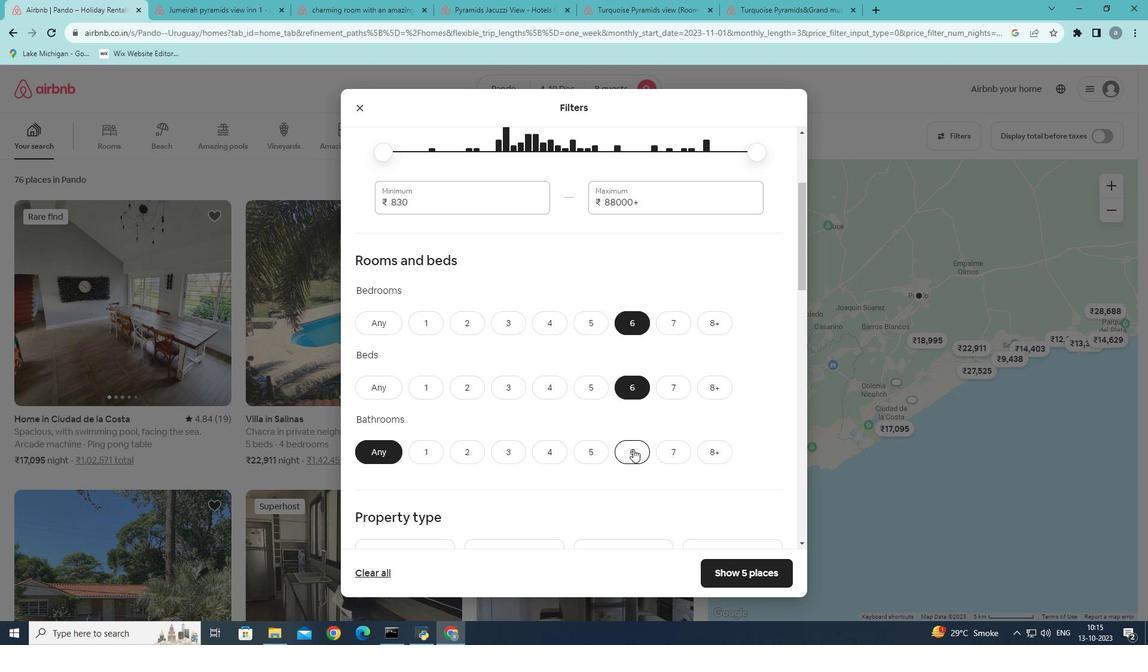 
Action: Mouse moved to (658, 357)
Screenshot: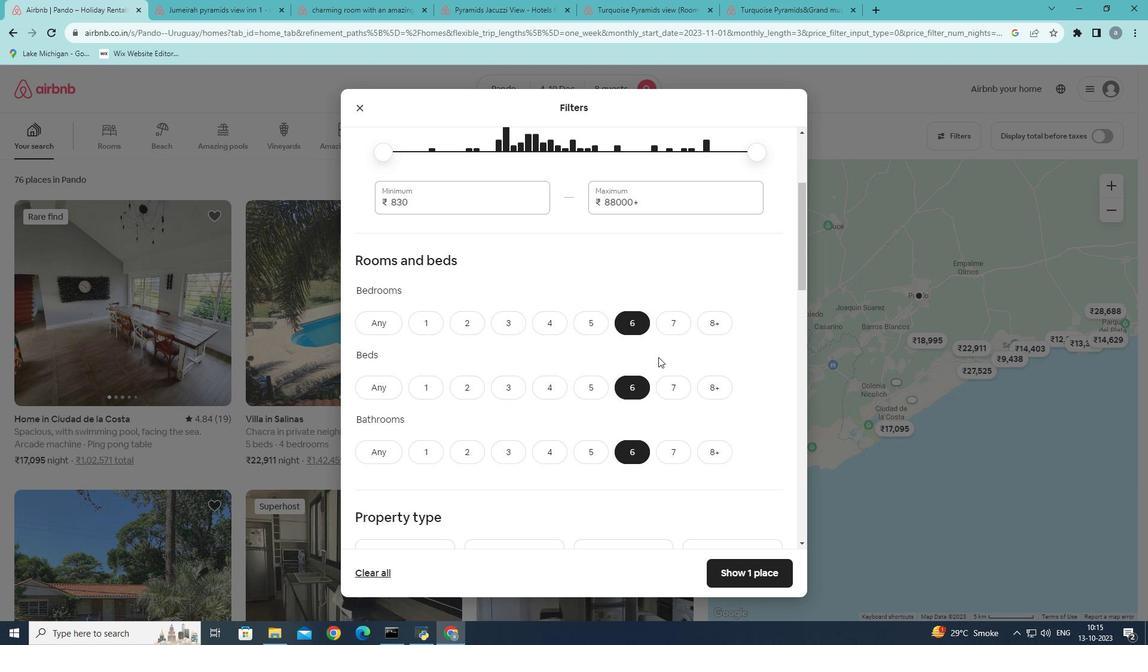 
Action: Mouse scrolled (658, 357) with delta (0, 0)
Screenshot: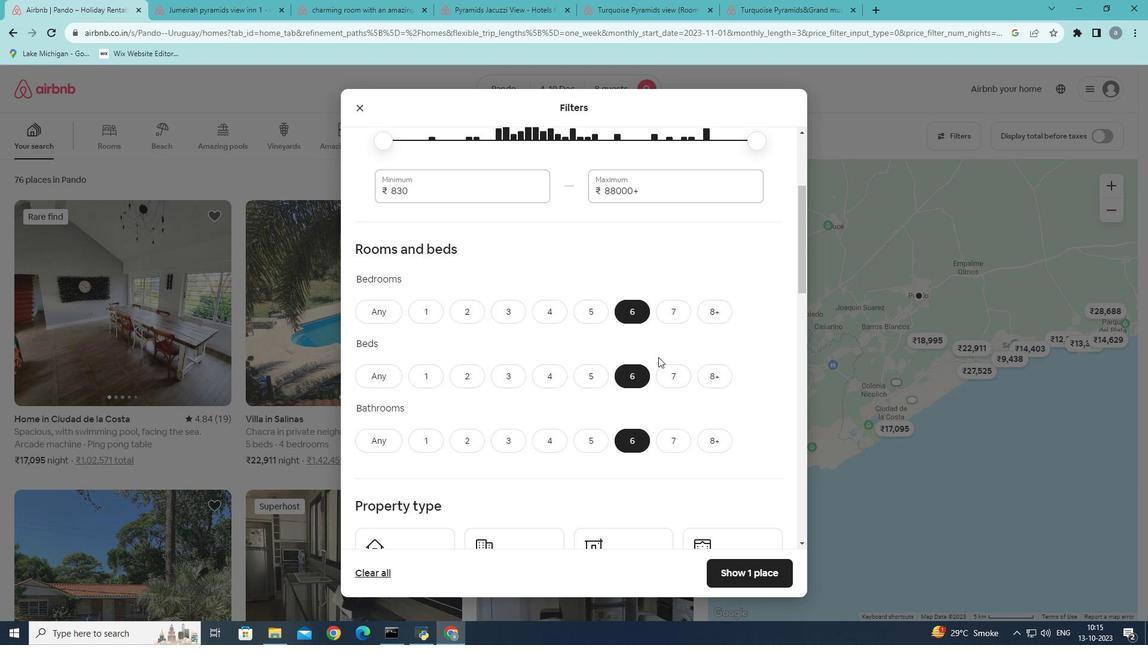
Action: Mouse scrolled (658, 357) with delta (0, 0)
Screenshot: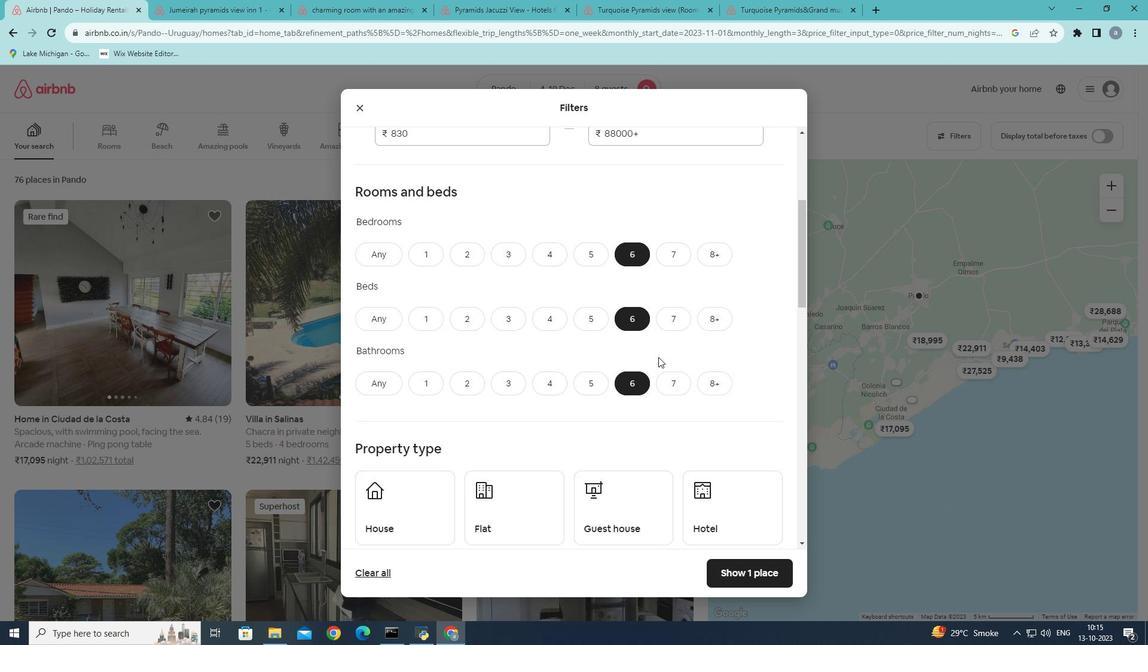 
Action: Mouse scrolled (658, 357) with delta (0, 0)
Screenshot: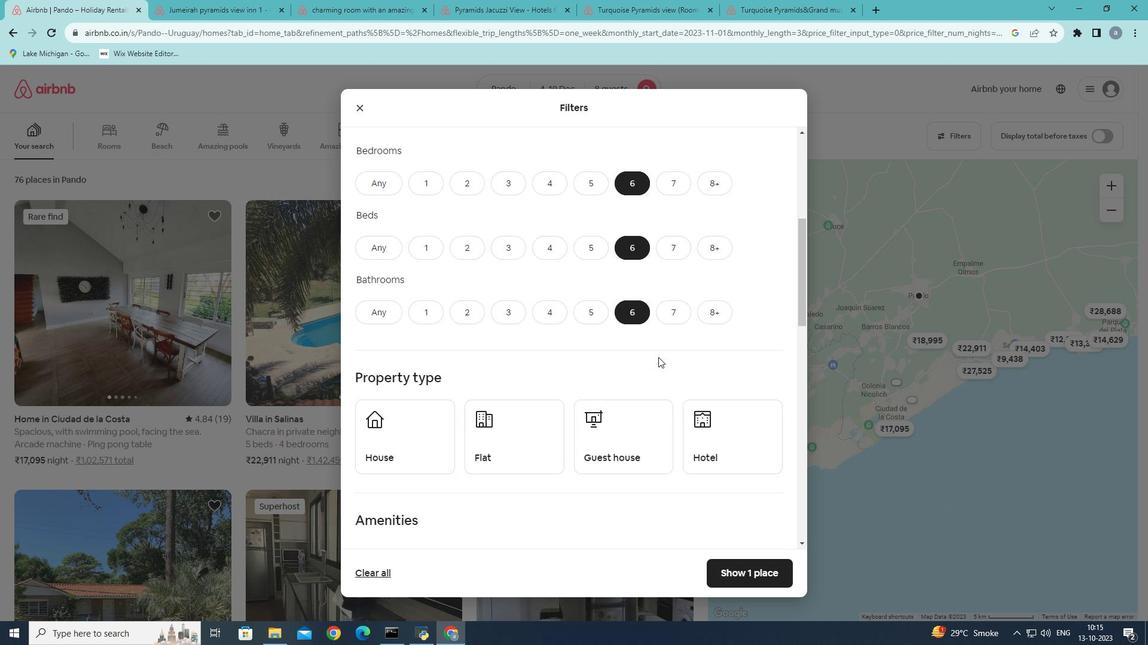 
Action: Mouse scrolled (658, 357) with delta (0, 0)
Screenshot: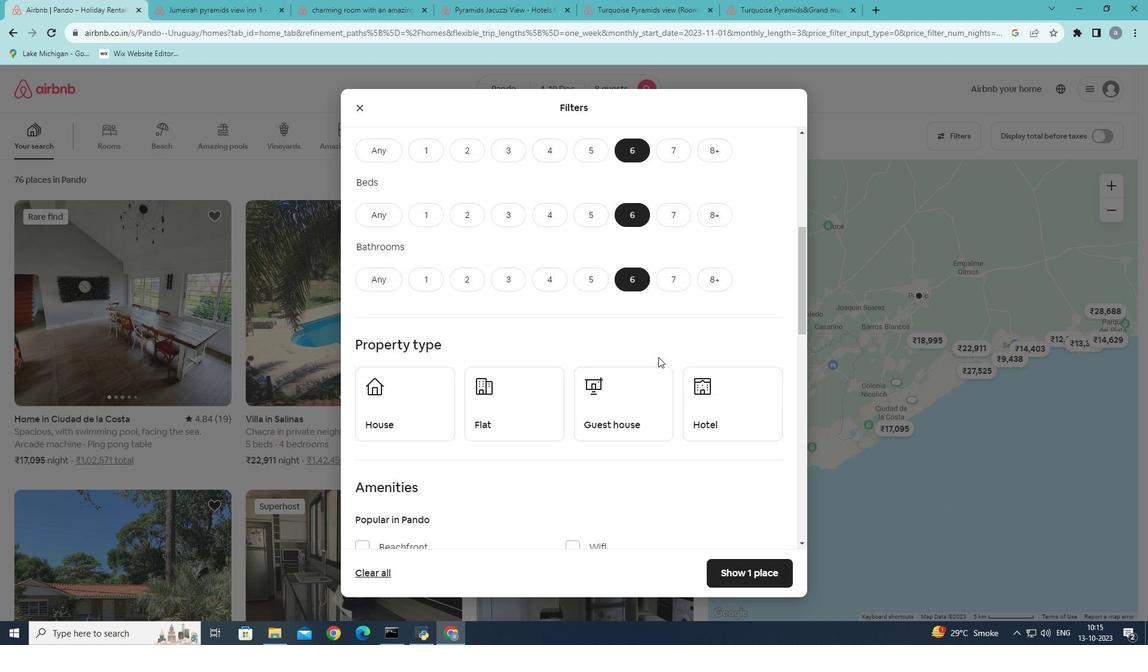 
Action: Mouse moved to (420, 358)
Screenshot: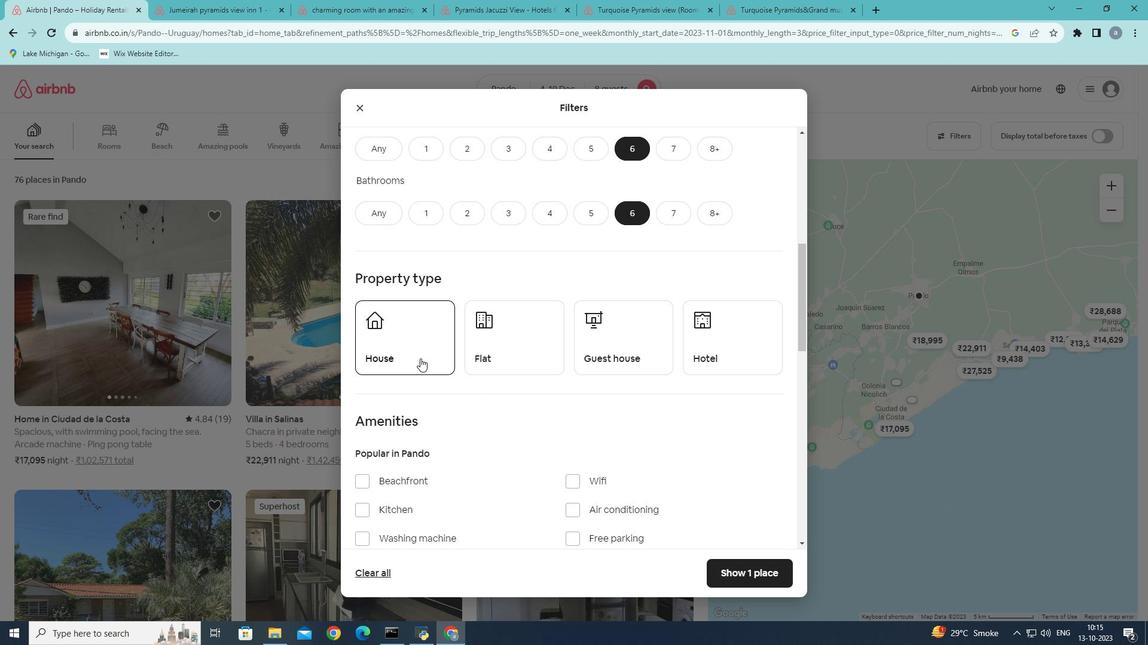
Action: Mouse pressed left at (420, 358)
Screenshot: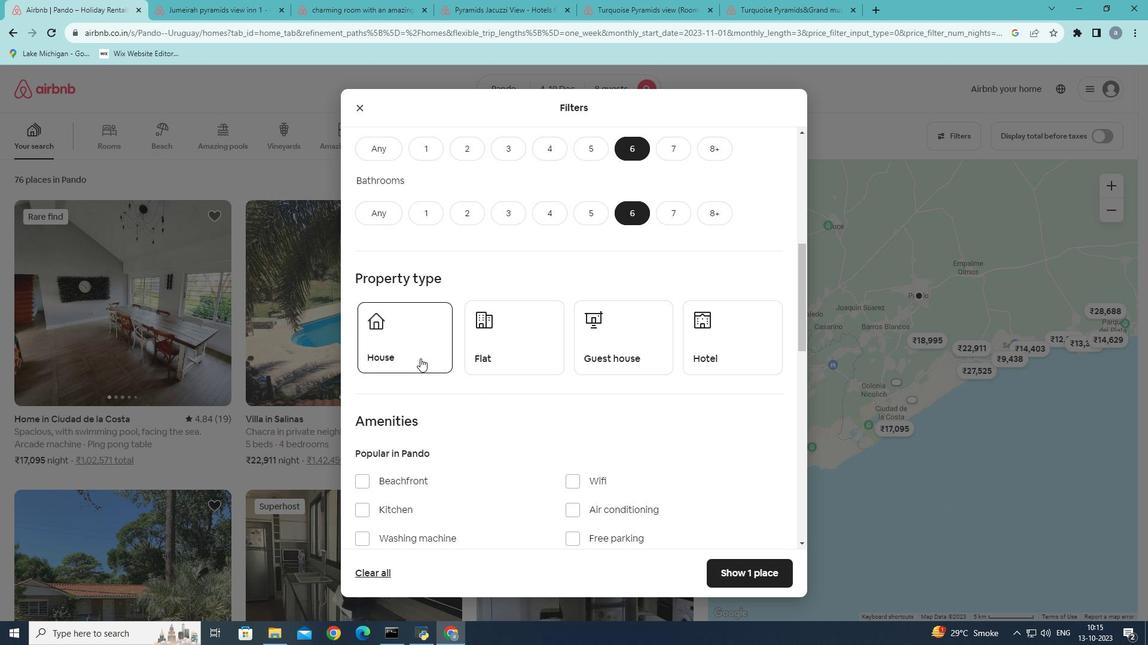 
Action: Mouse moved to (552, 419)
Screenshot: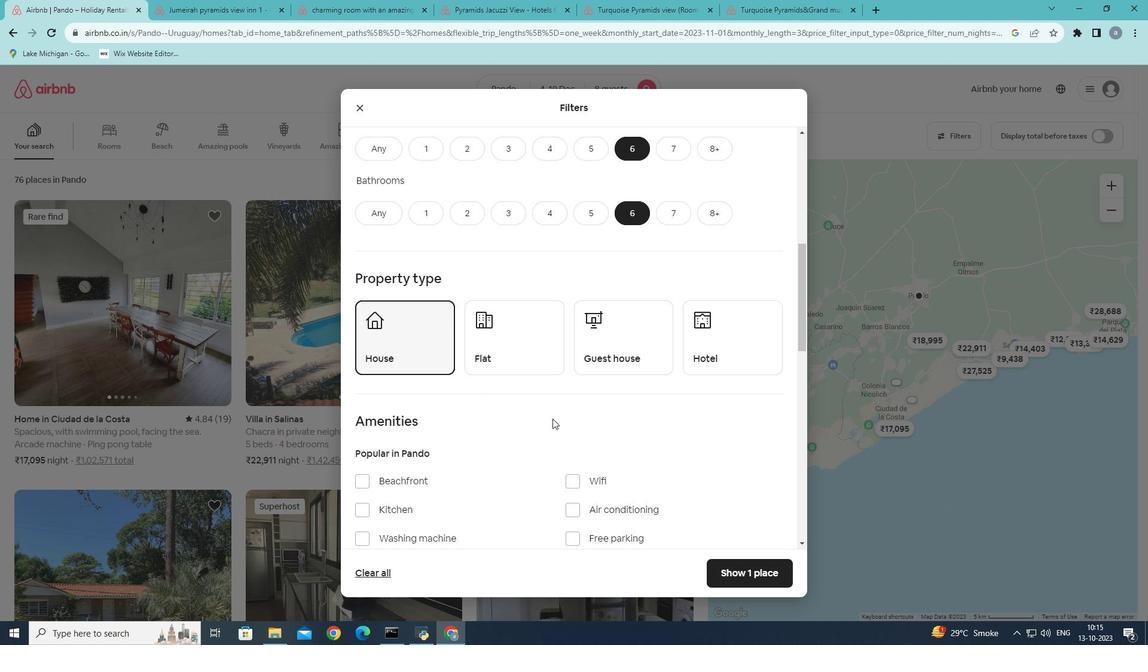 
Action: Mouse scrolled (552, 418) with delta (0, 0)
Screenshot: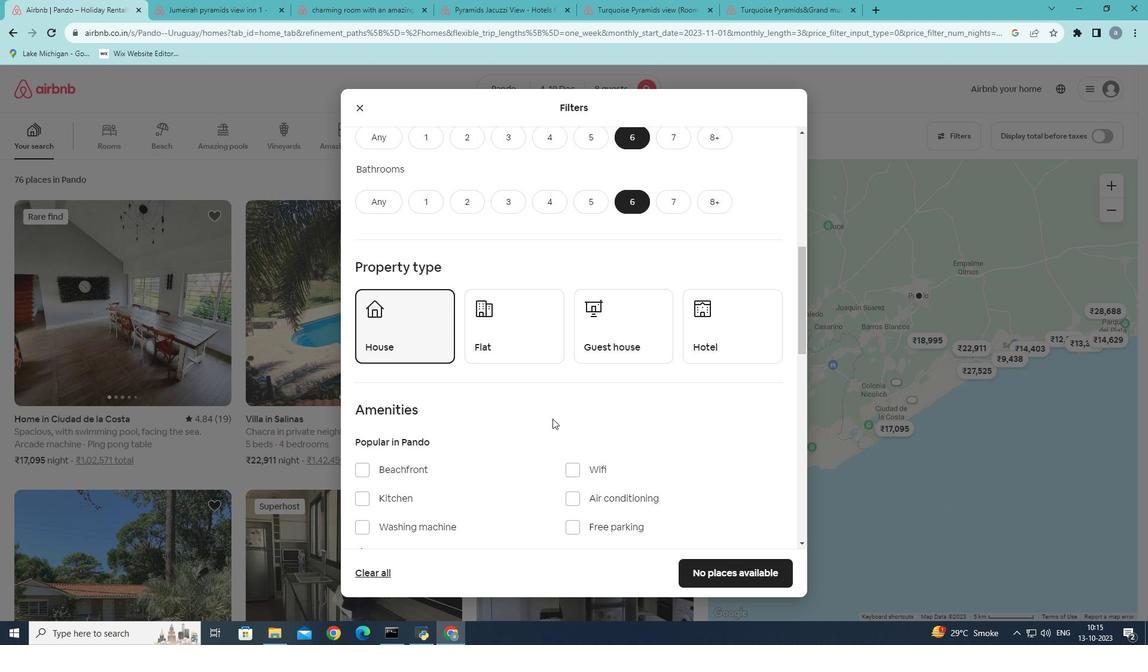 
Action: Mouse scrolled (552, 418) with delta (0, 0)
Screenshot: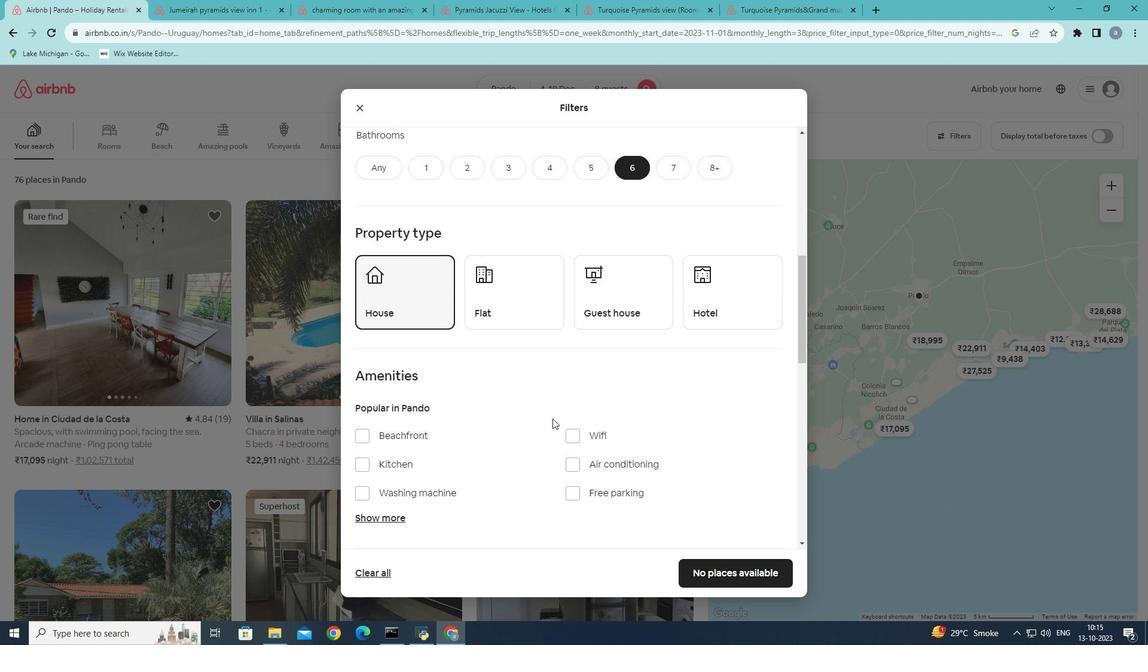 
Action: Mouse moved to (574, 362)
Screenshot: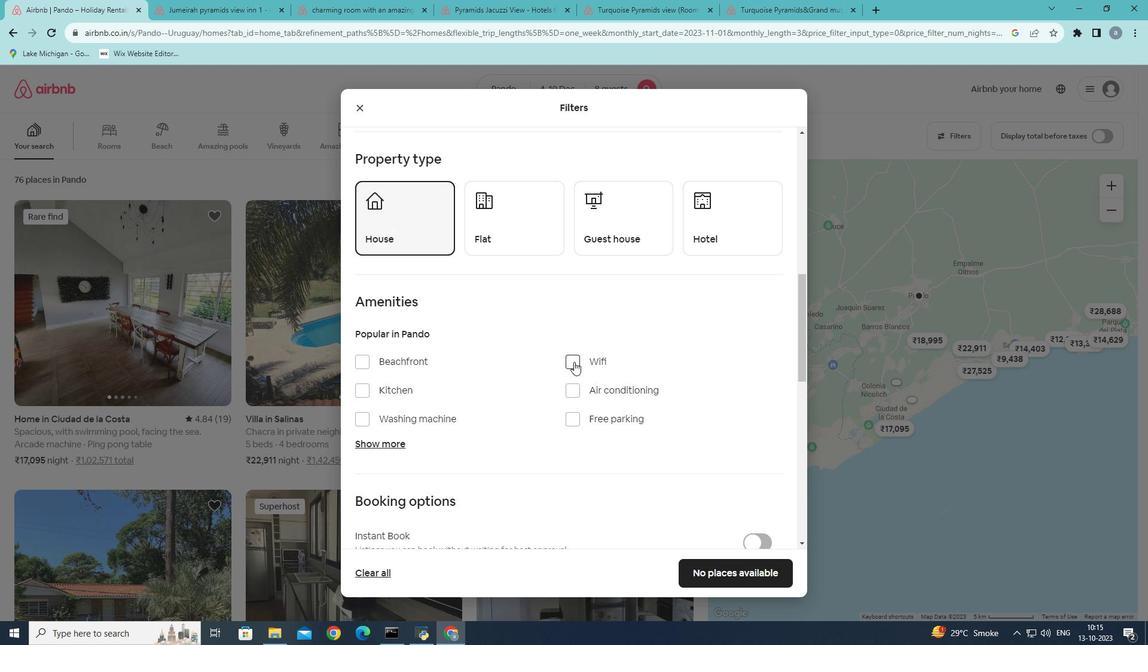 
Action: Mouse pressed left at (574, 362)
Screenshot: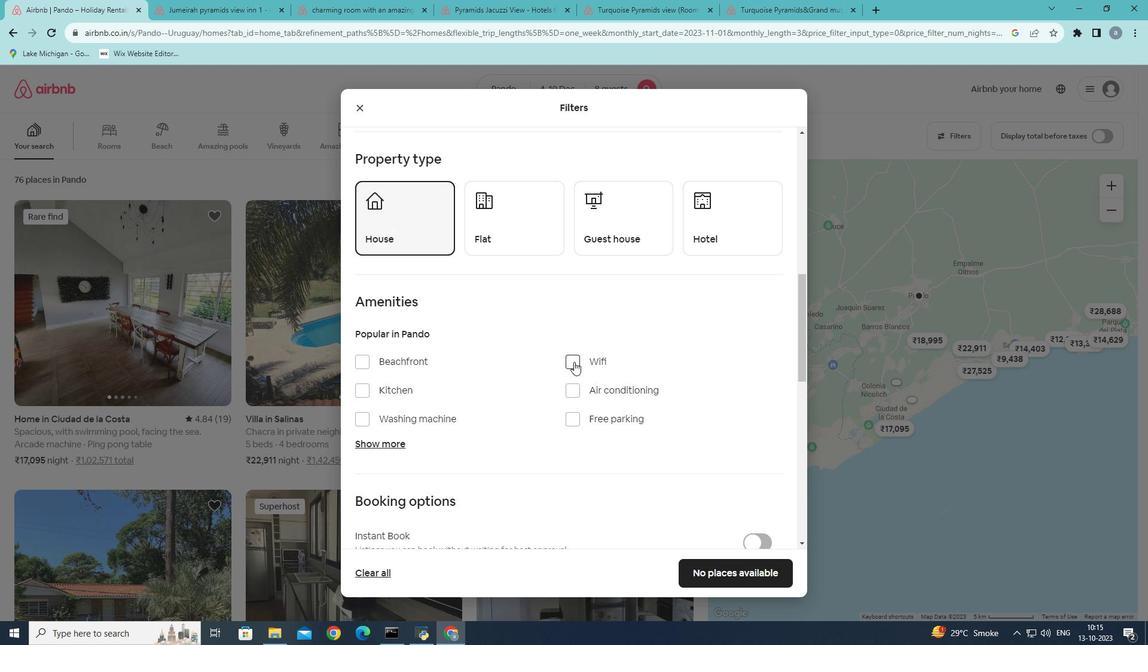 
Action: Mouse moved to (430, 410)
Screenshot: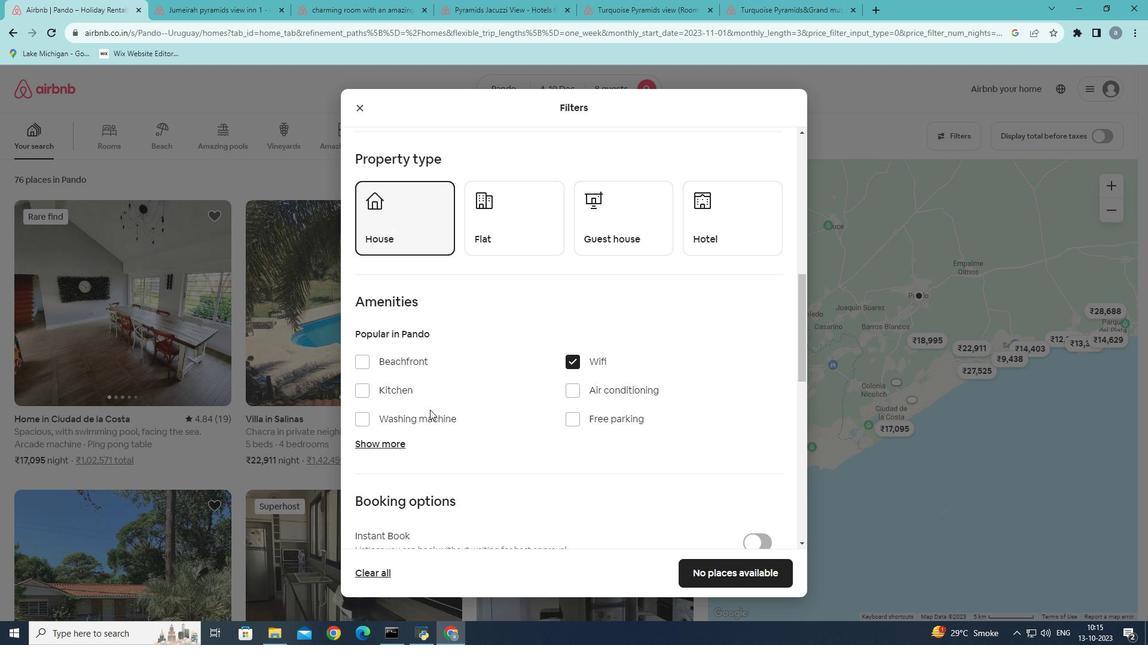 
Action: Mouse scrolled (430, 409) with delta (0, 0)
Screenshot: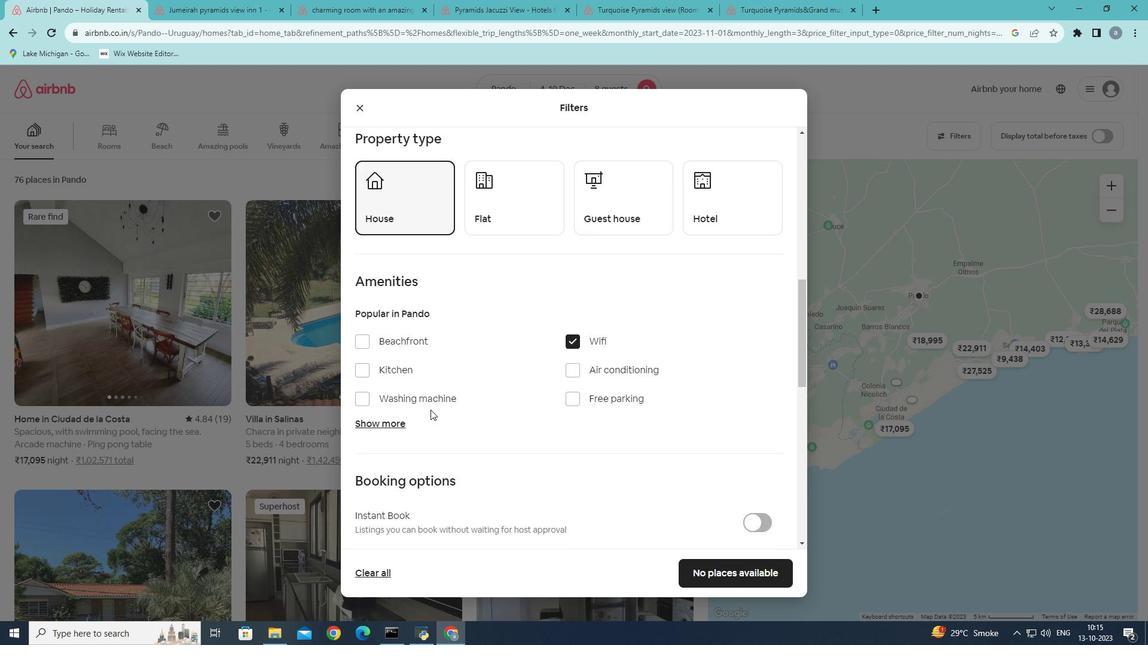 
Action: Mouse moved to (430, 410)
Screenshot: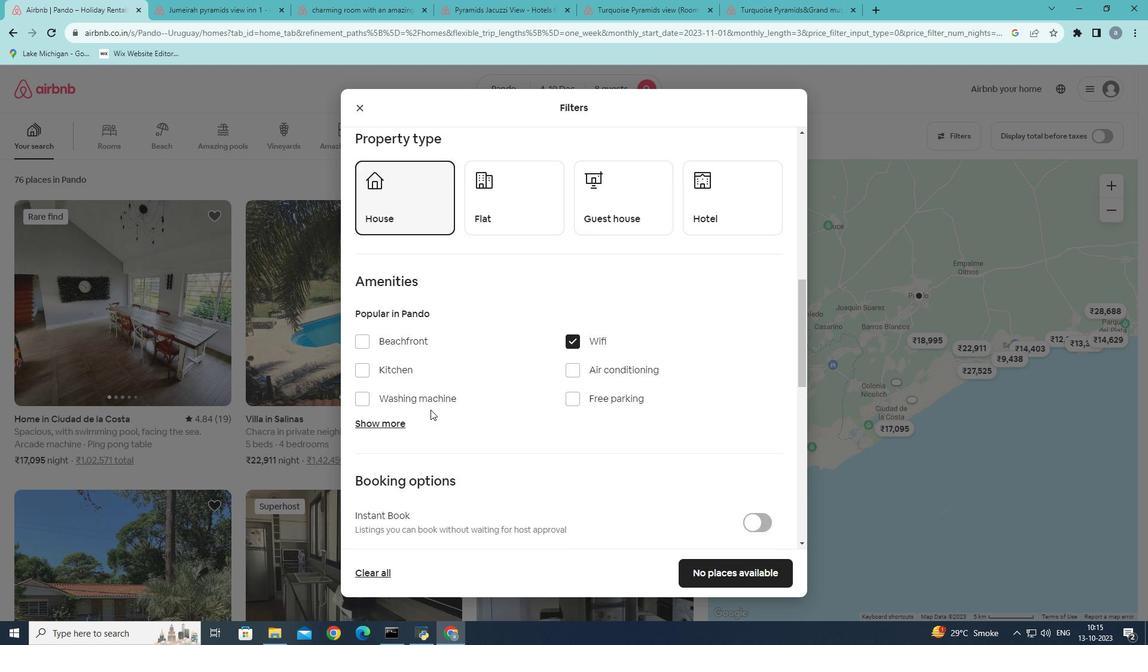 
Action: Mouse scrolled (430, 409) with delta (0, 0)
Screenshot: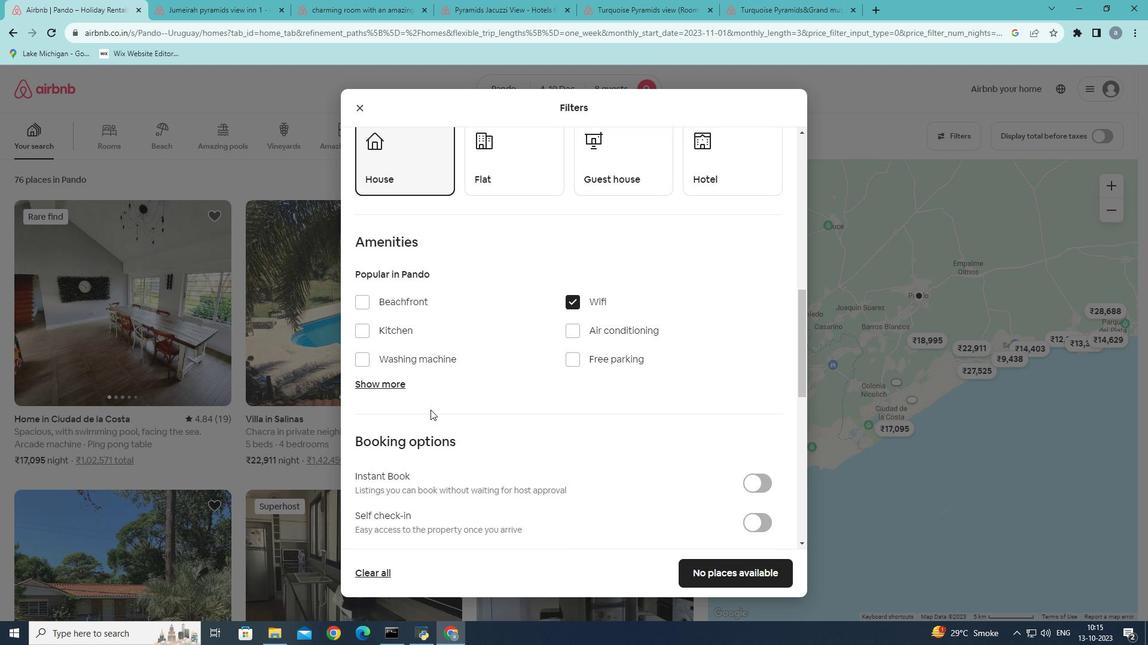 
Action: Mouse moved to (572, 297)
Screenshot: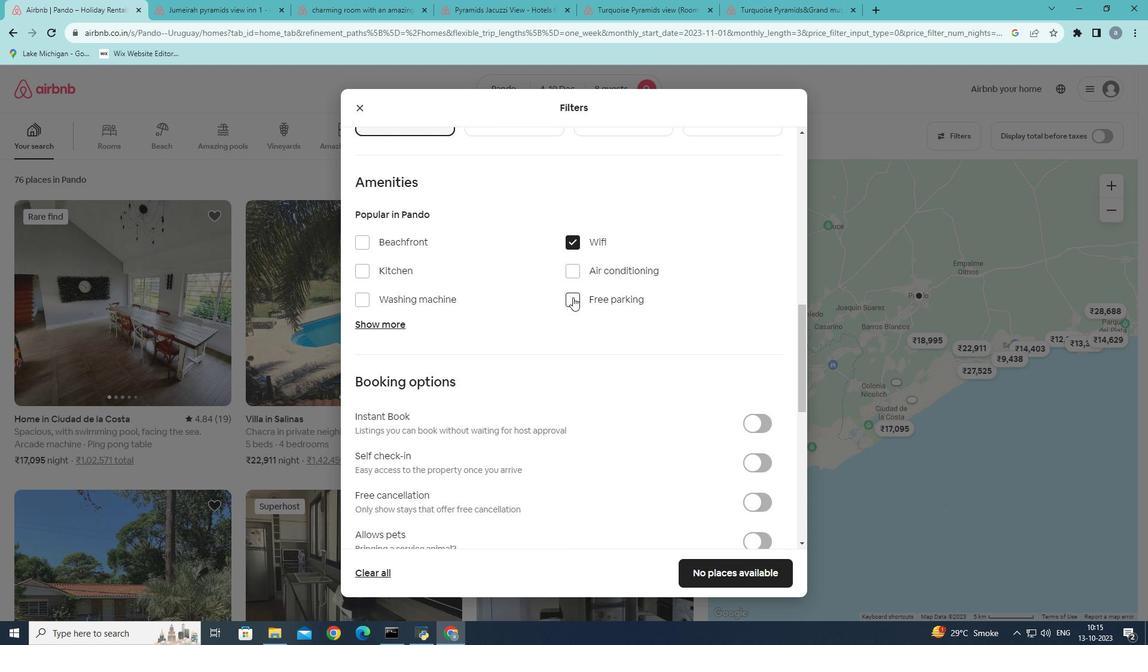 
Action: Mouse pressed left at (572, 297)
Screenshot: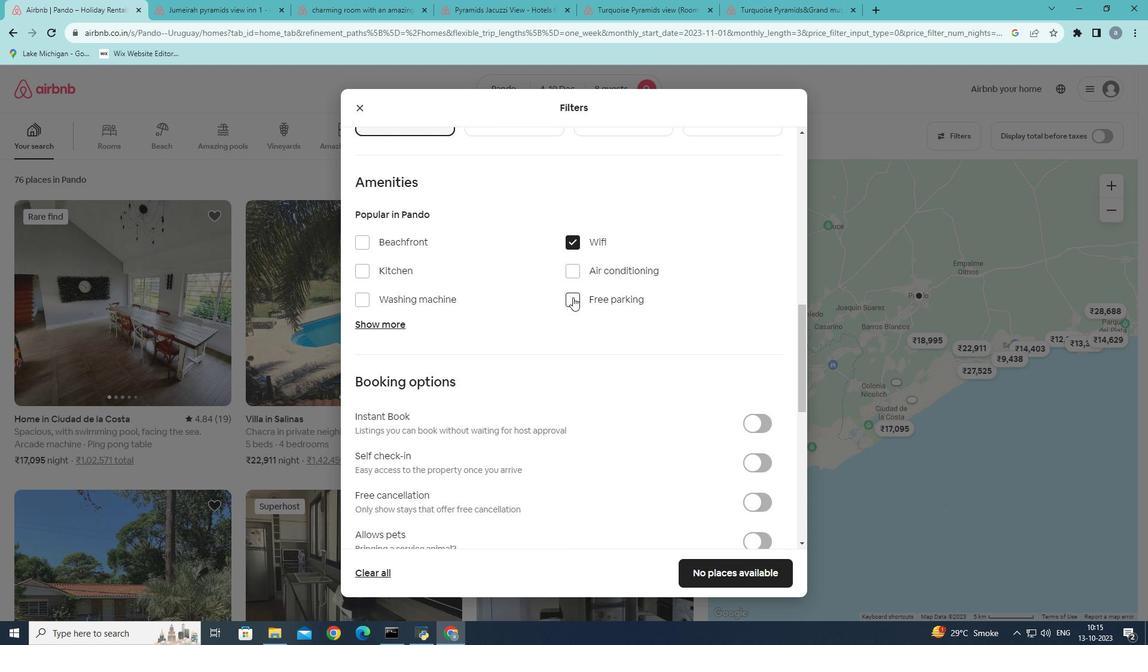 
Action: Mouse moved to (402, 322)
Screenshot: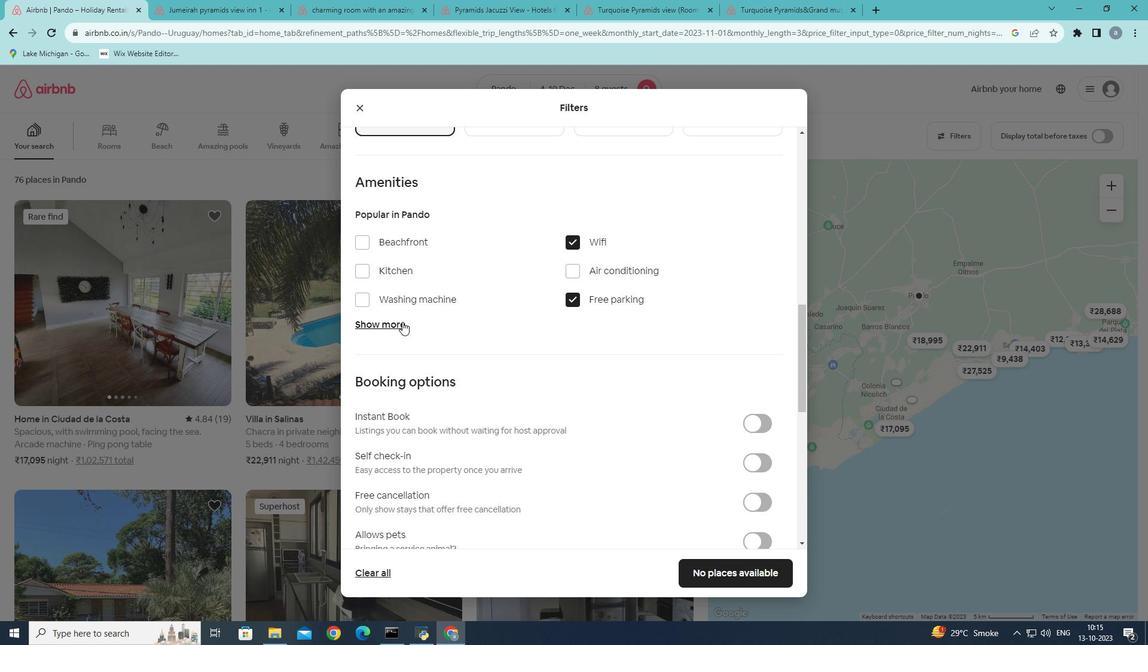 
Action: Mouse pressed left at (402, 322)
Screenshot: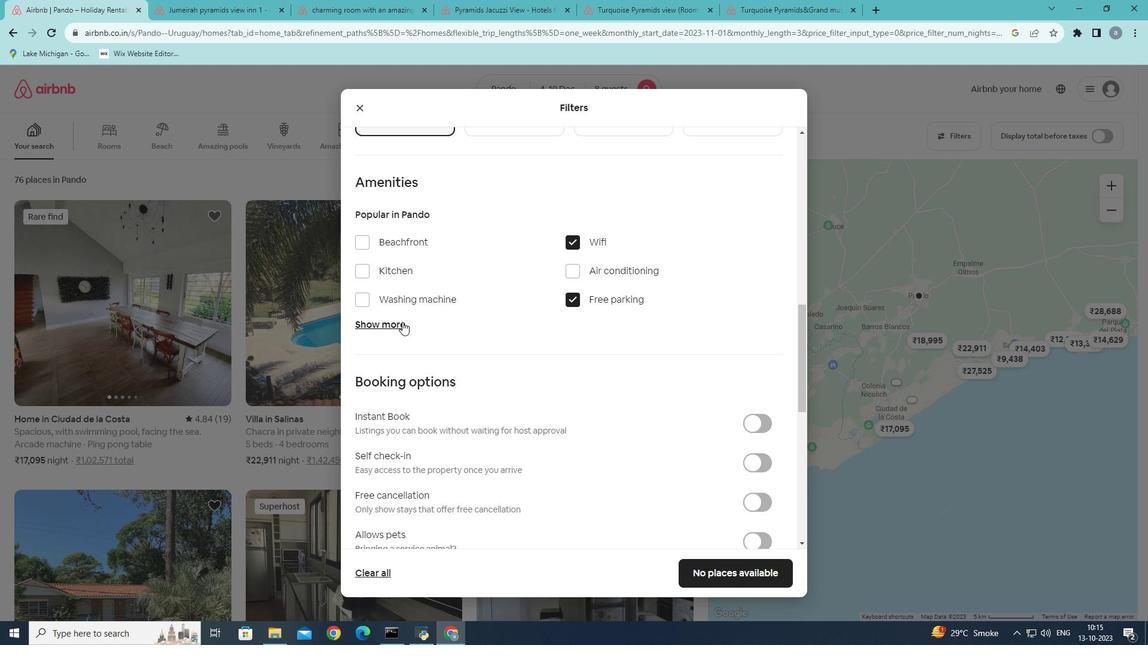 
Action: Mouse moved to (578, 397)
Screenshot: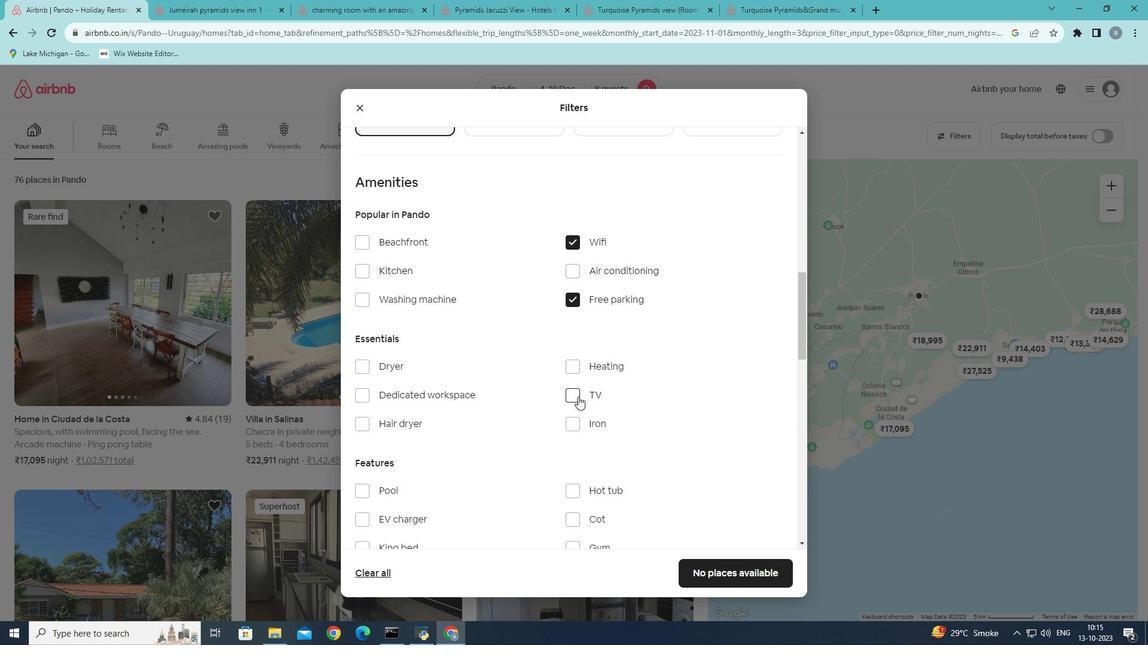 
Action: Mouse pressed left at (578, 397)
Screenshot: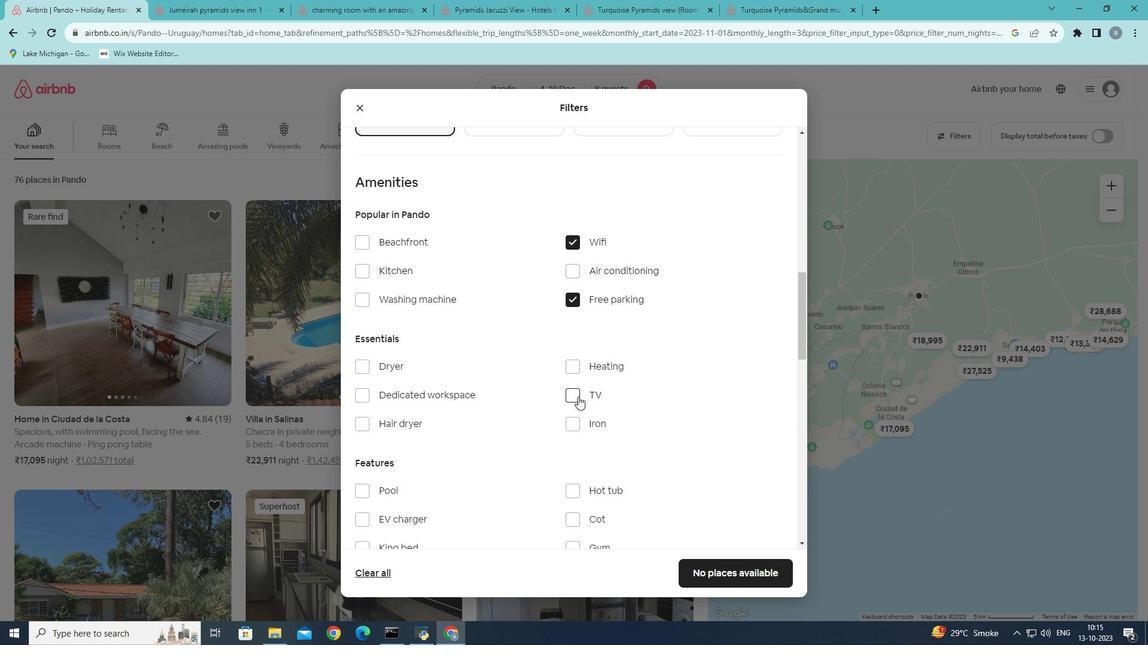 
Action: Mouse moved to (481, 436)
Screenshot: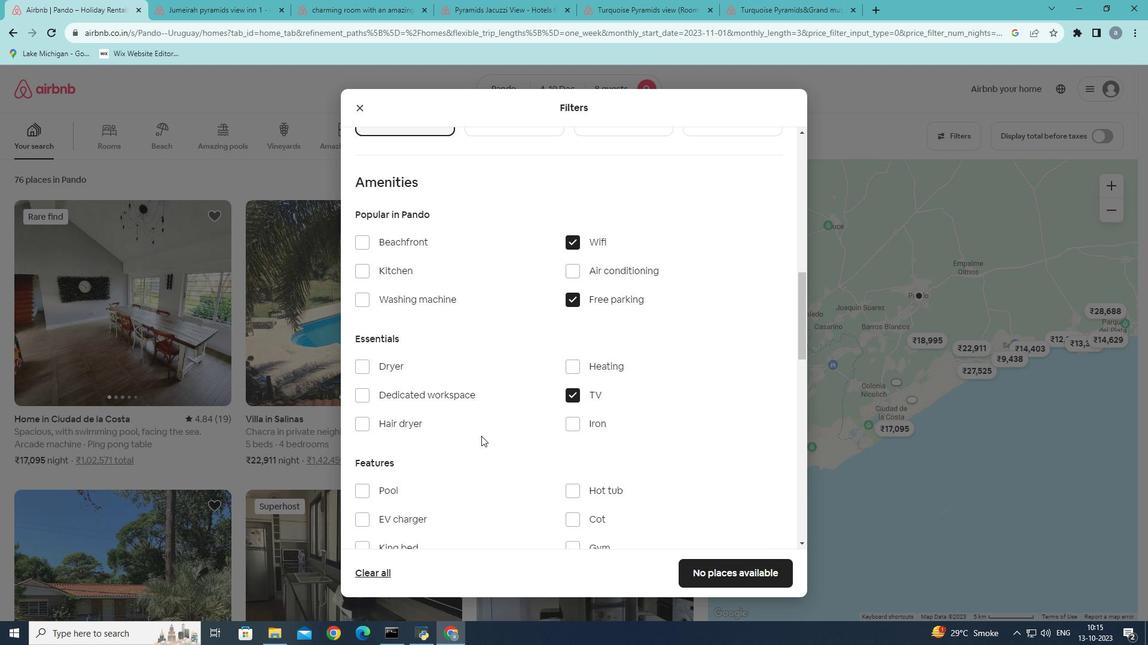 
Action: Mouse scrolled (481, 435) with delta (0, 0)
Screenshot: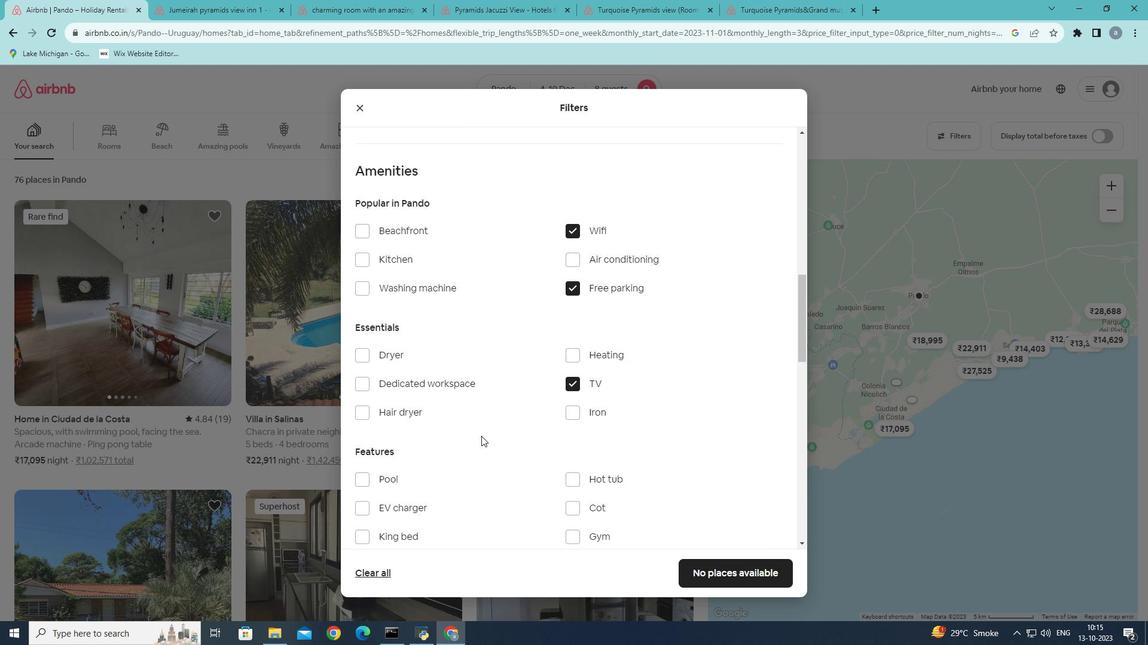 
Action: Mouse scrolled (481, 435) with delta (0, 0)
Screenshot: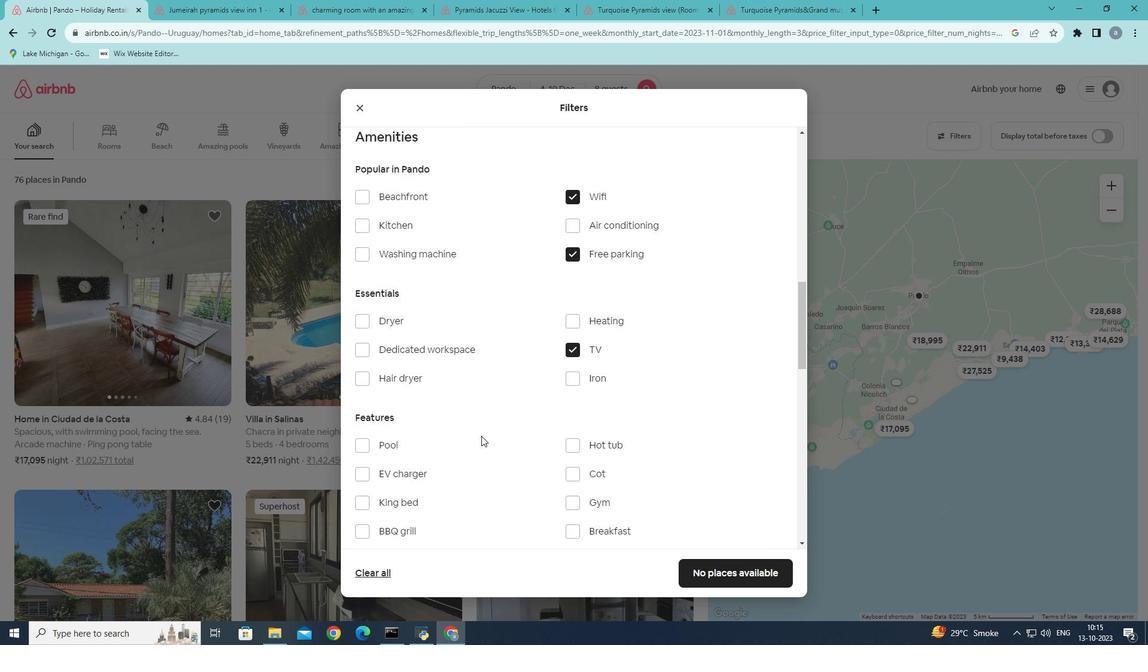 
Action: Mouse moved to (572, 427)
Screenshot: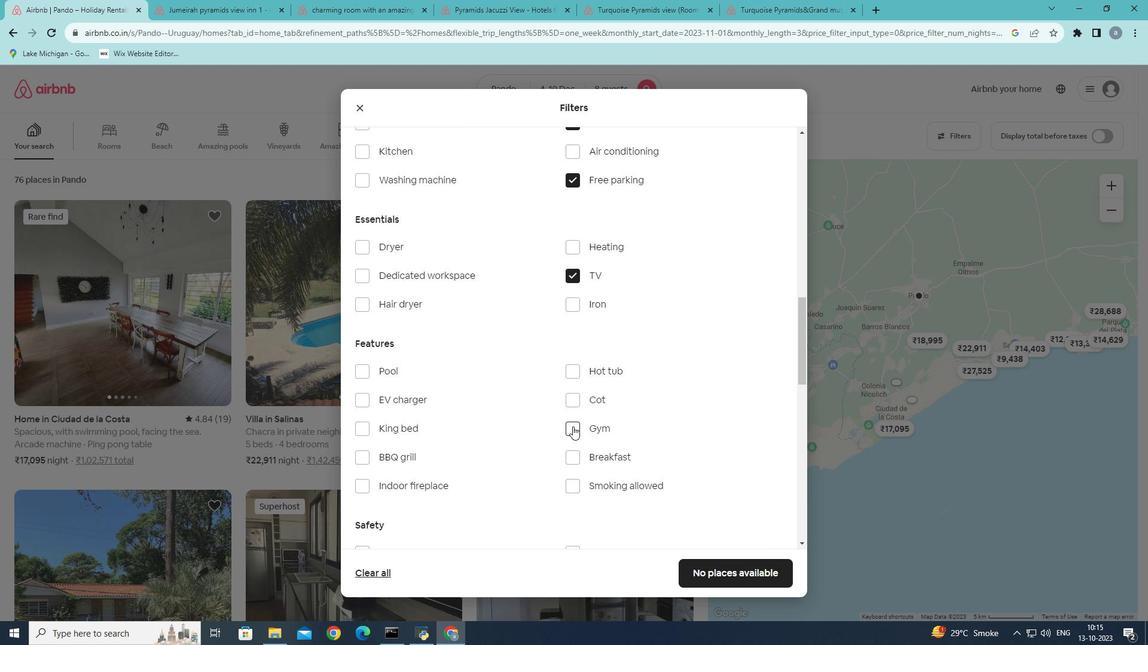 
Action: Mouse pressed left at (572, 427)
Screenshot: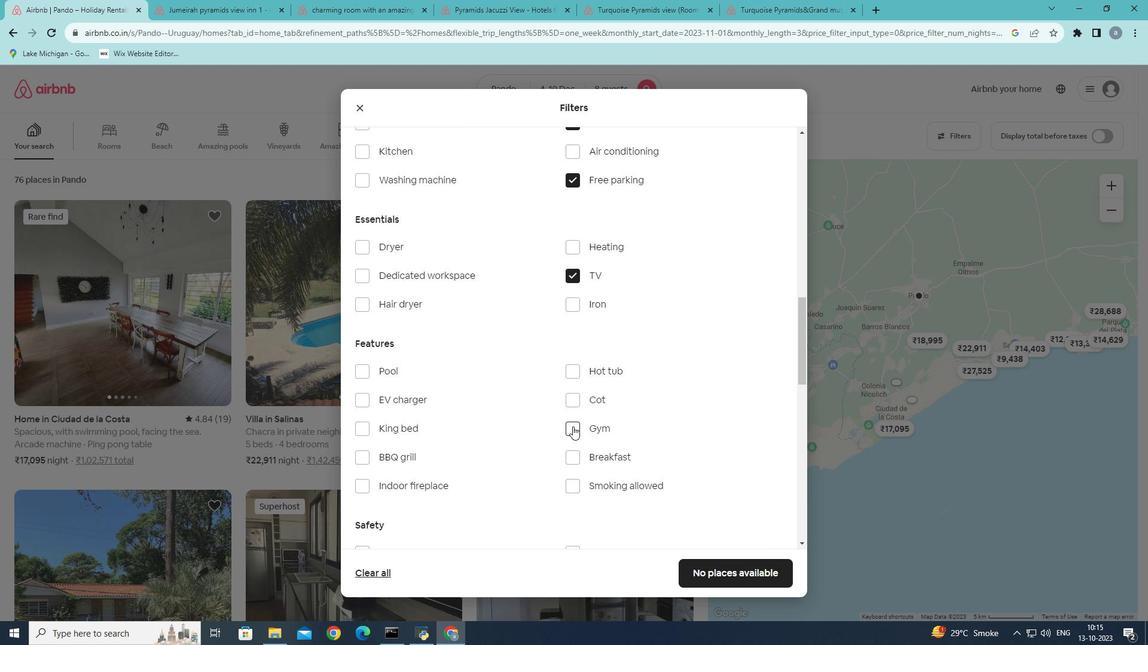 
Action: Mouse moved to (566, 456)
Screenshot: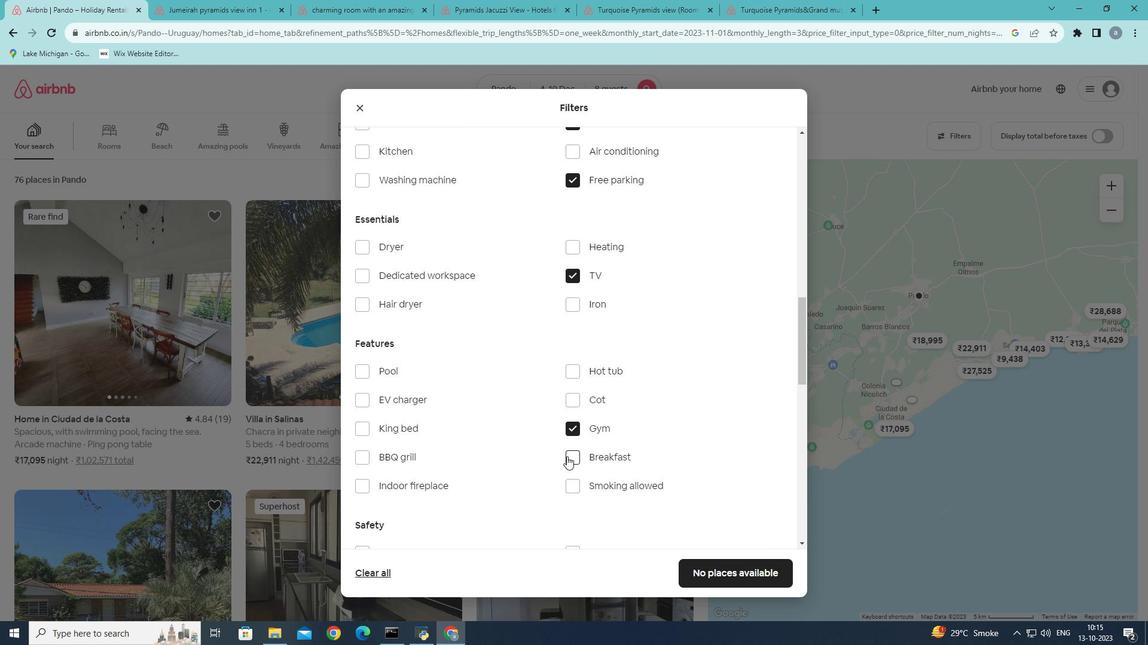 
Action: Mouse pressed left at (566, 456)
Screenshot: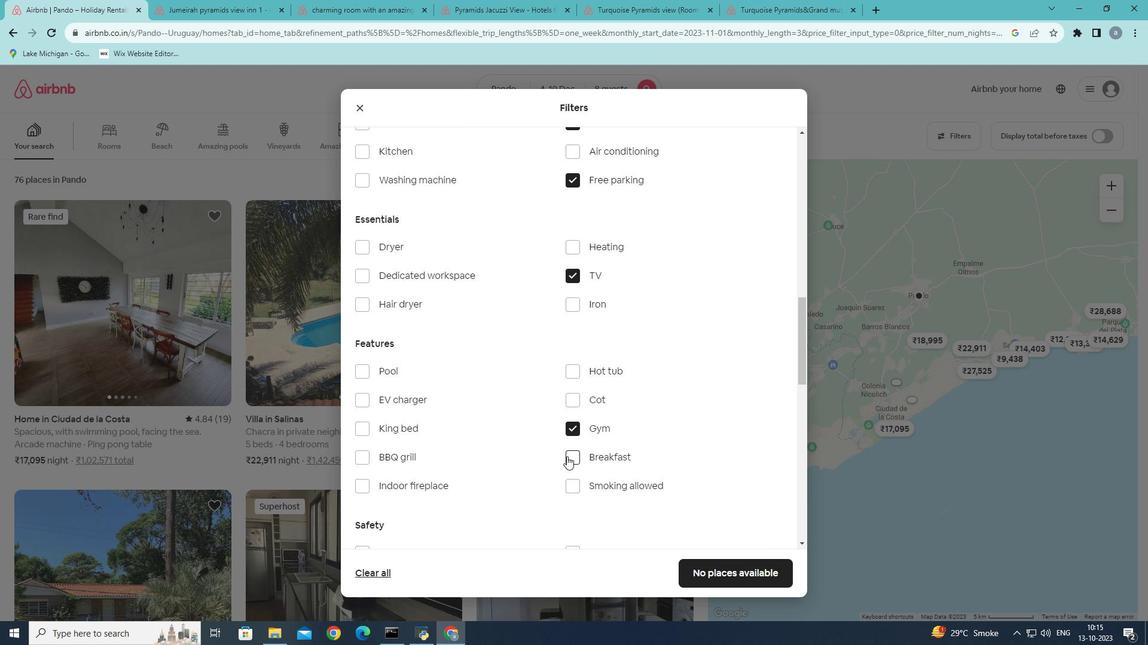 
Action: Mouse moved to (587, 467)
Screenshot: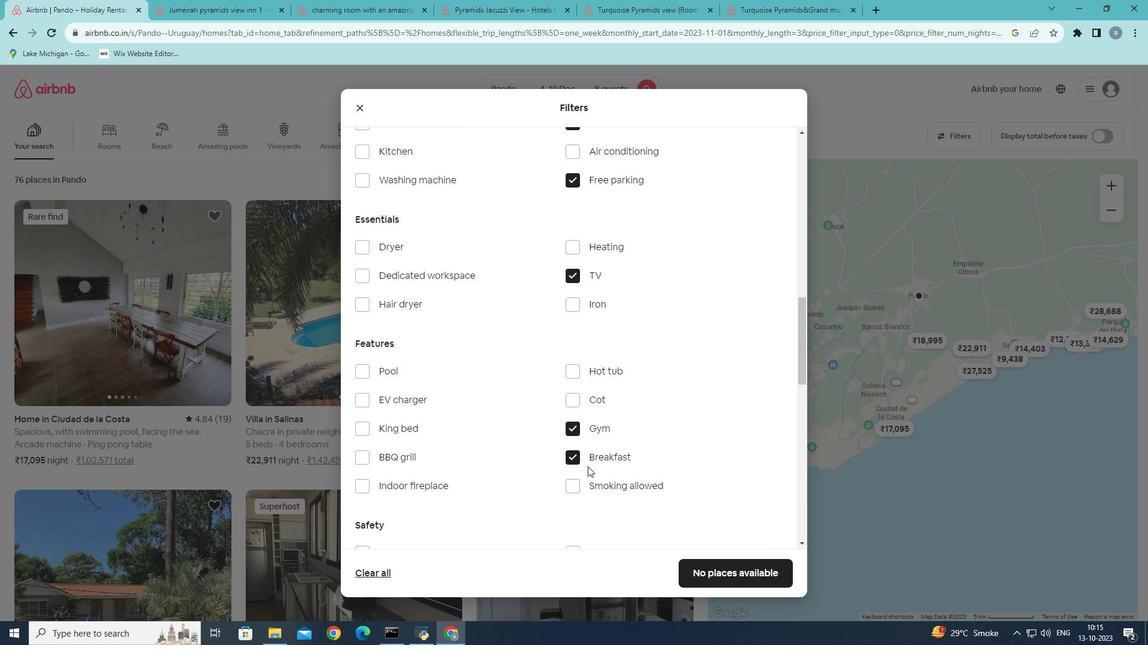 
Action: Mouse scrolled (587, 466) with delta (0, 0)
Screenshot: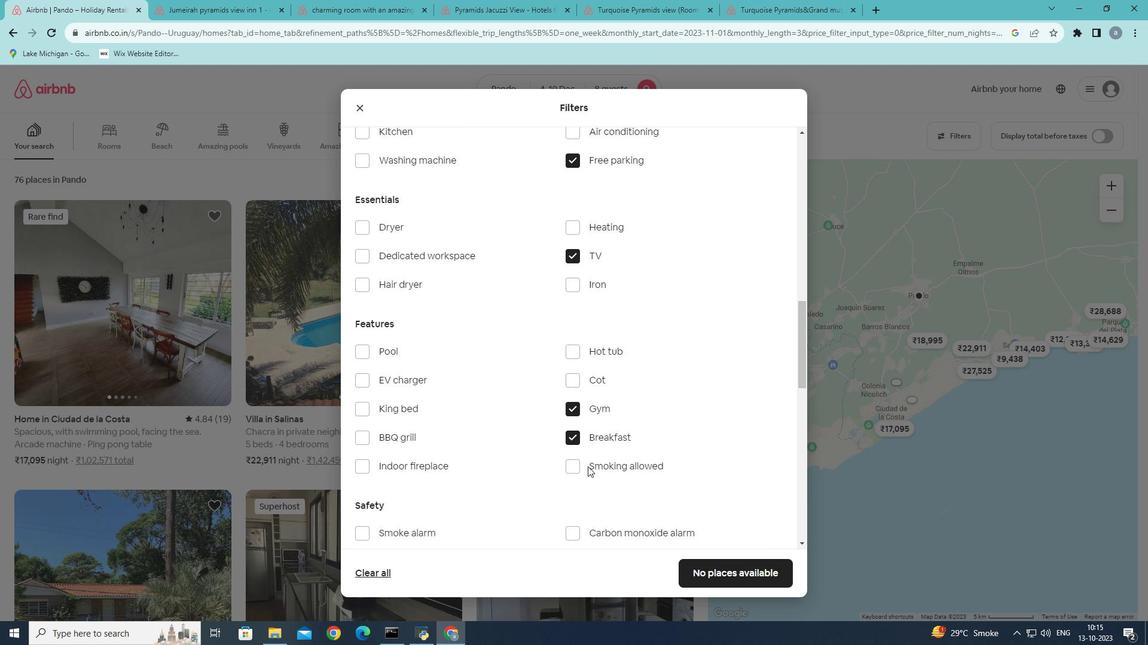 
Action: Mouse scrolled (587, 466) with delta (0, 0)
Screenshot: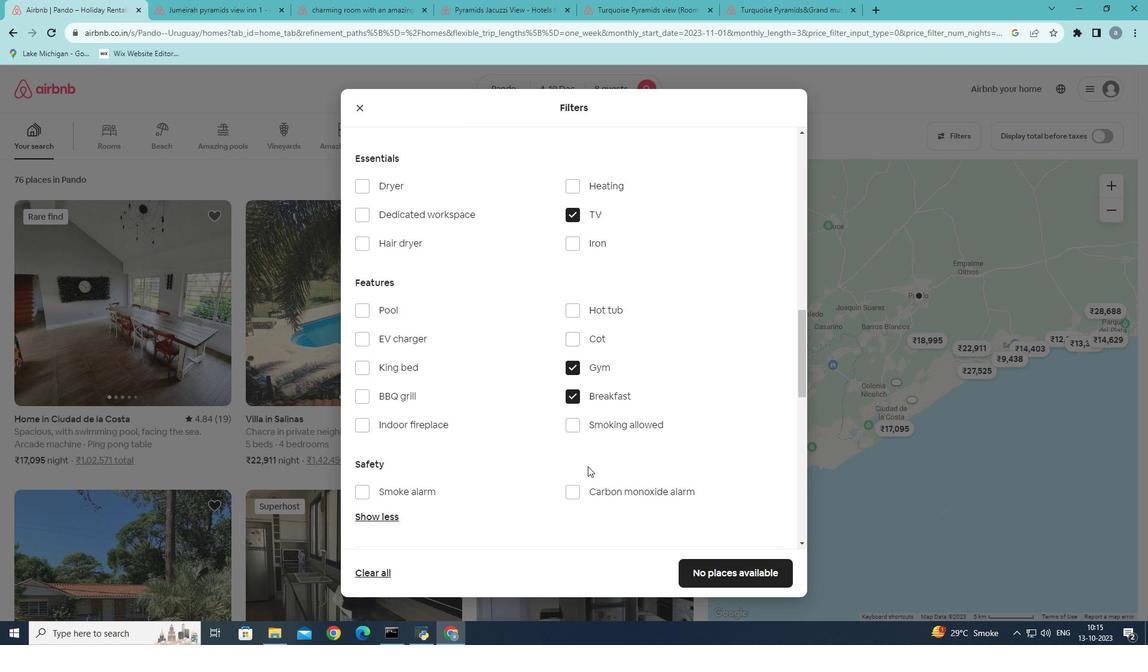
Action: Mouse moved to (711, 489)
Screenshot: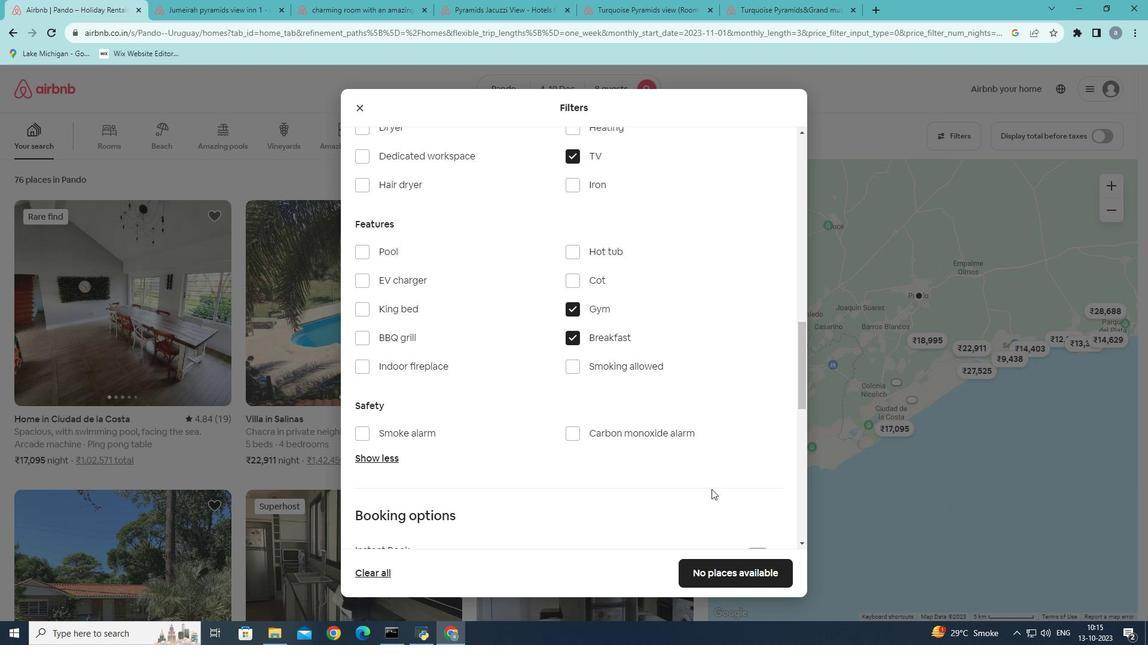 
Action: Mouse scrolled (711, 489) with delta (0, 0)
Screenshot: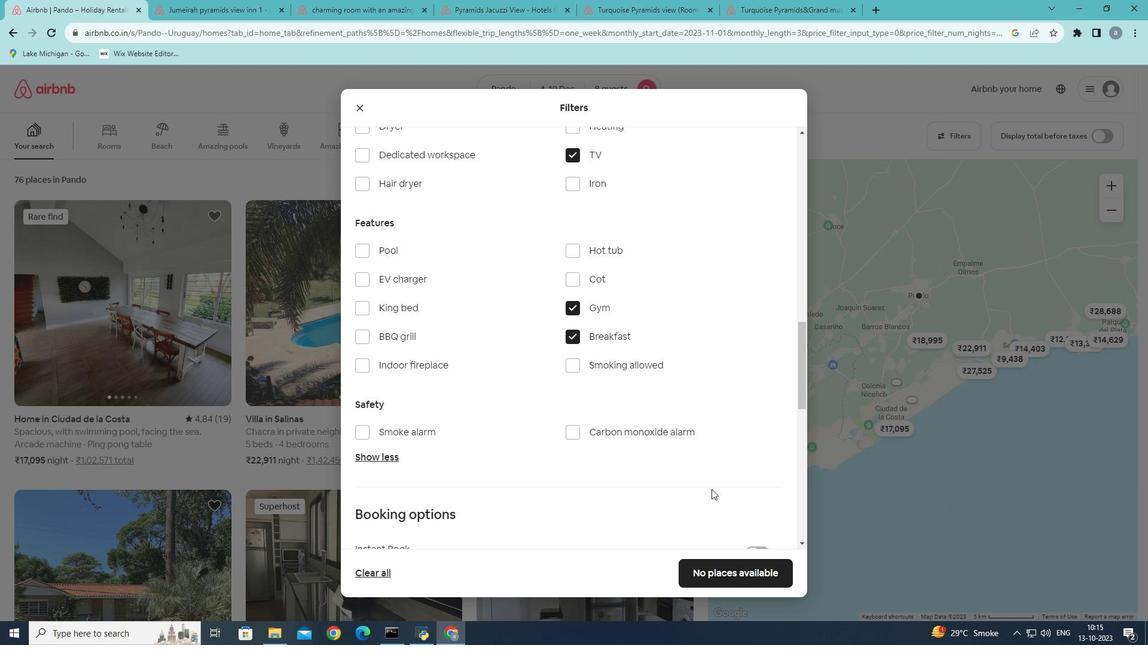 
Action: Mouse scrolled (711, 489) with delta (0, 0)
Screenshot: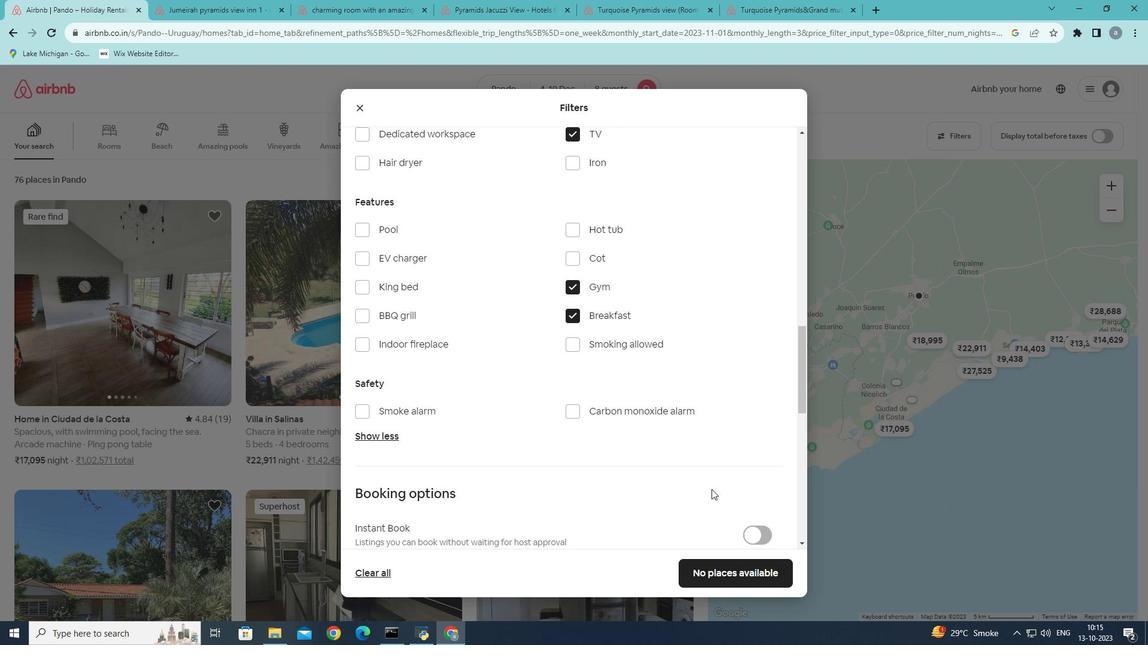 
Action: Mouse scrolled (711, 489) with delta (0, 0)
Screenshot: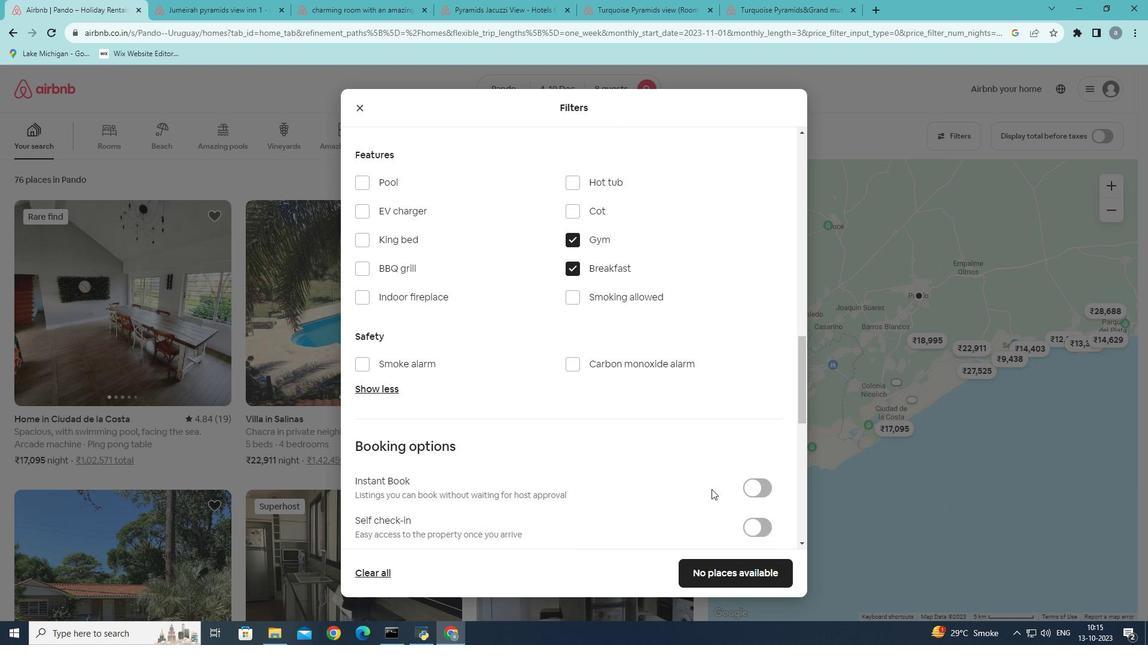 
Action: Mouse moved to (760, 419)
Screenshot: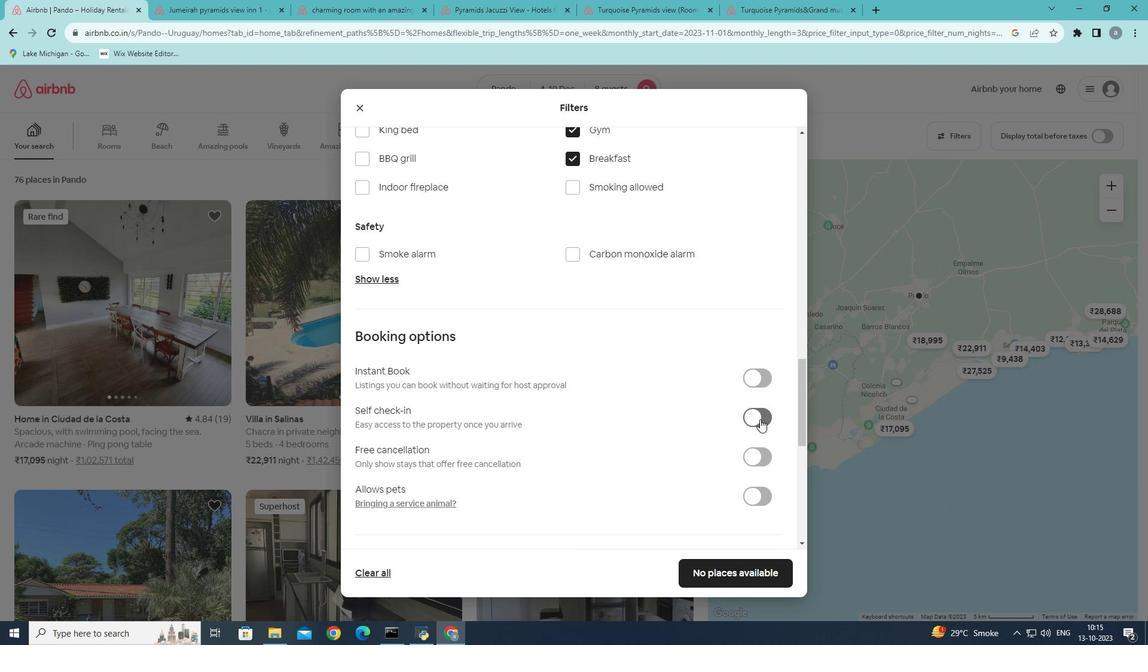 
Action: Mouse pressed left at (760, 419)
Screenshot: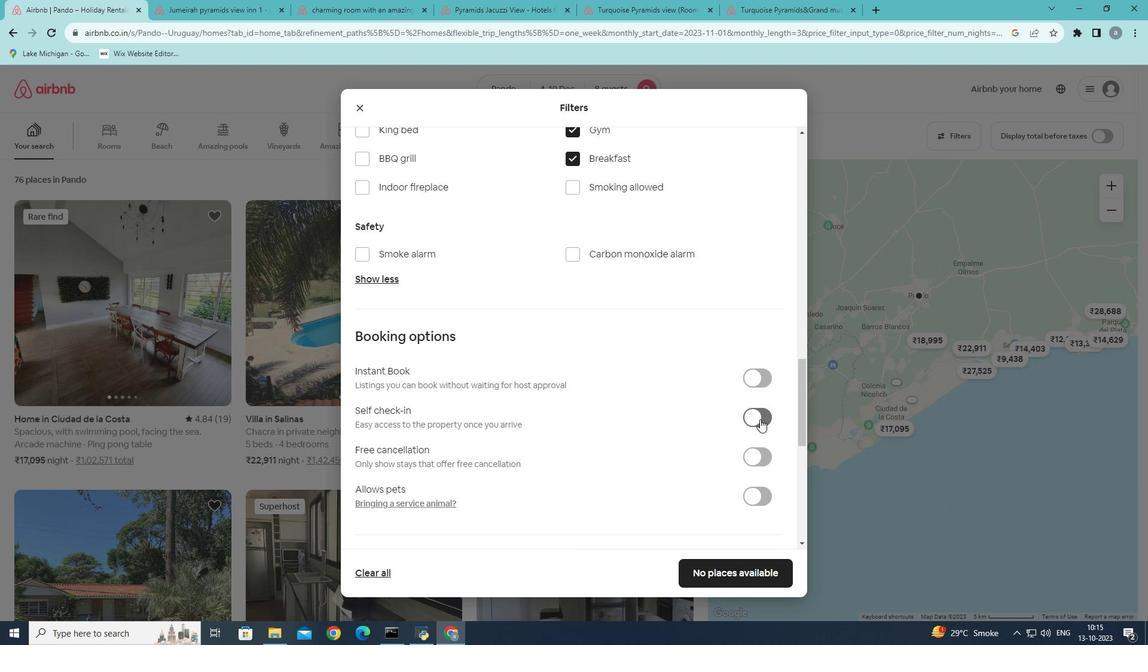 
Action: Mouse moved to (657, 511)
Screenshot: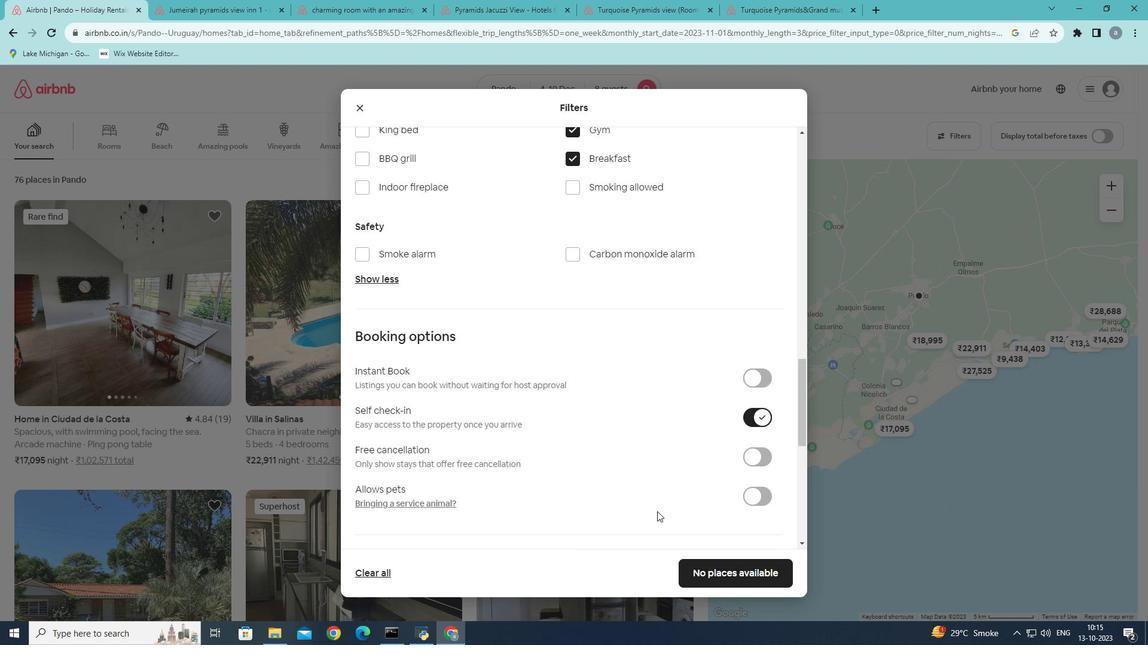 
Action: Mouse scrolled (657, 511) with delta (0, 0)
Screenshot: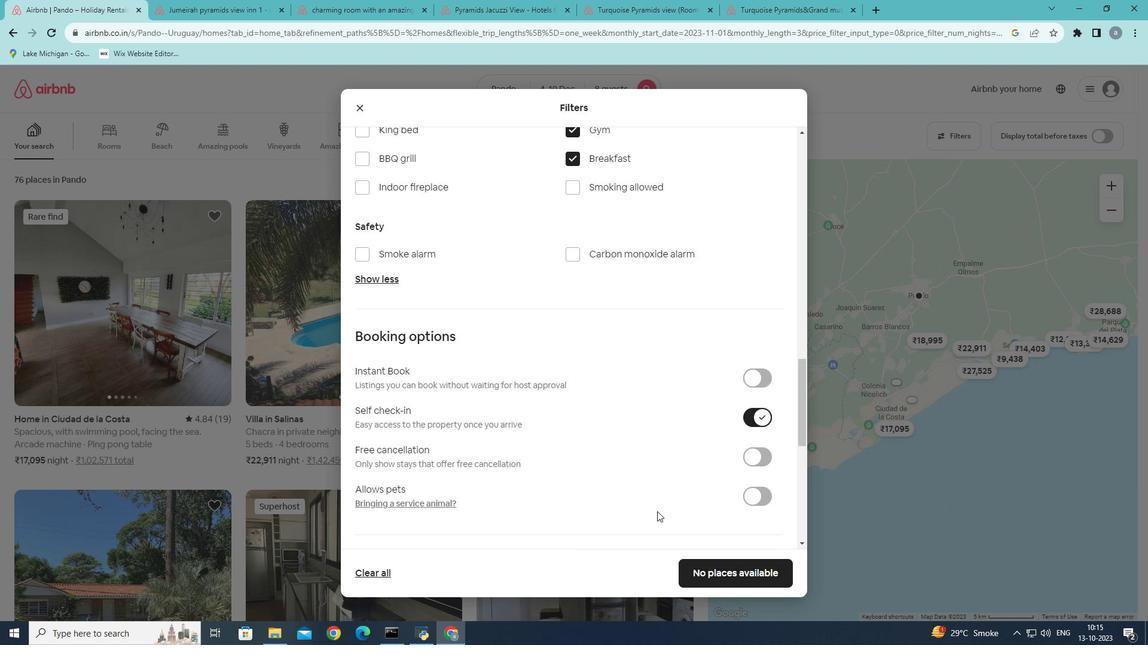 
Action: Mouse scrolled (657, 511) with delta (0, 0)
Screenshot: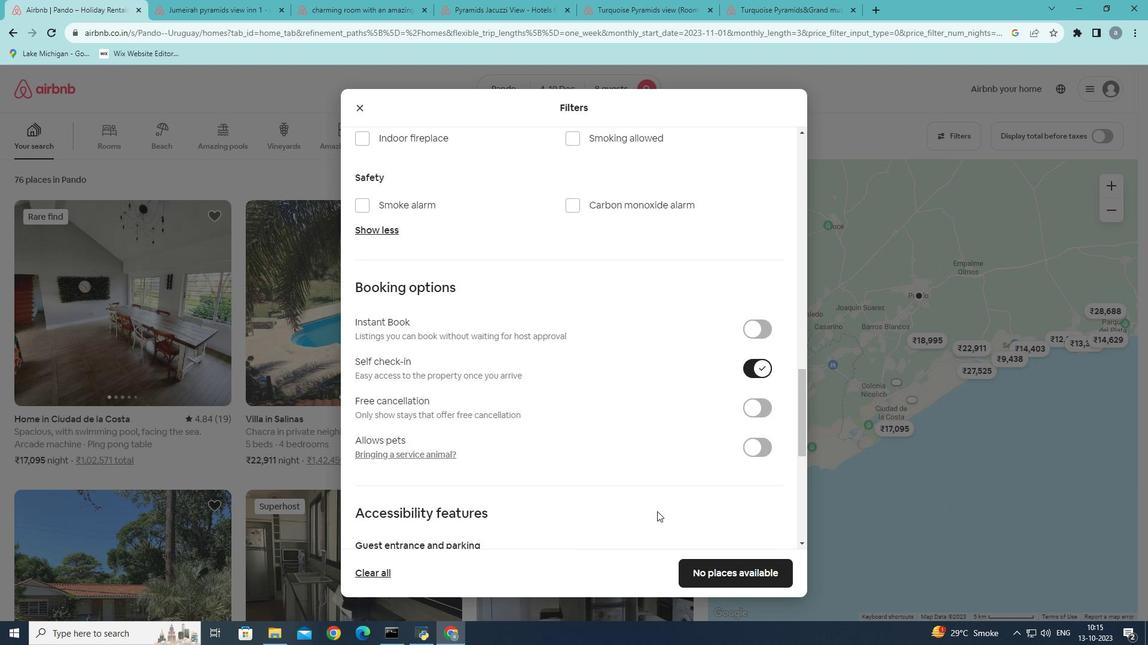 
Action: Mouse moved to (657, 511)
Screenshot: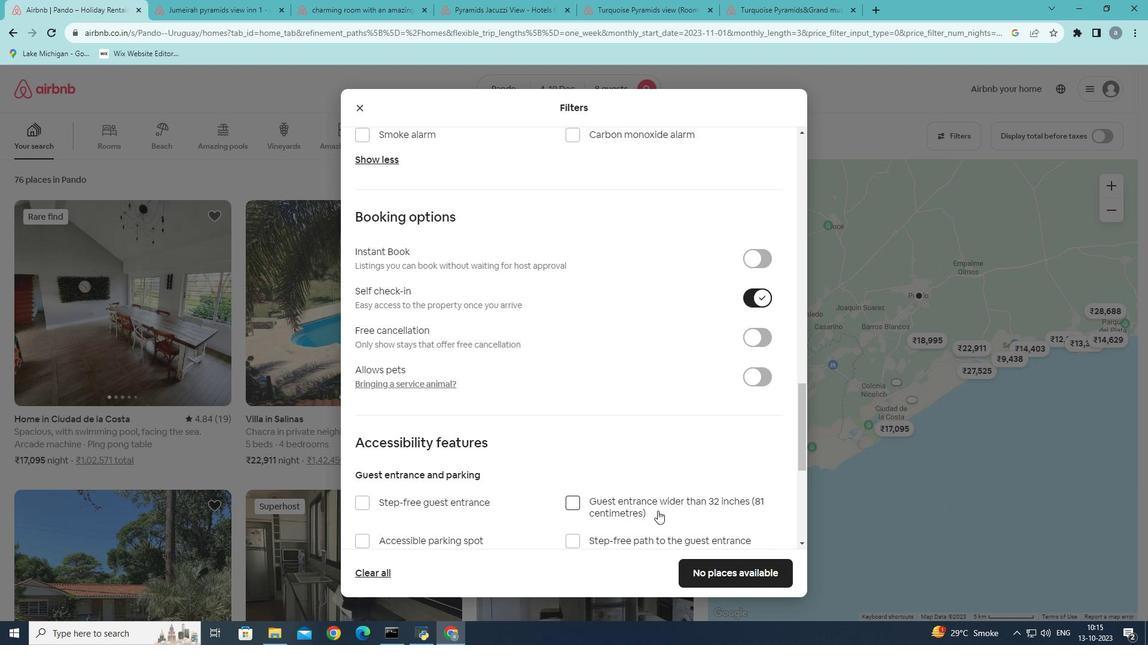 
Action: Mouse scrolled (657, 510) with delta (0, 0)
Screenshot: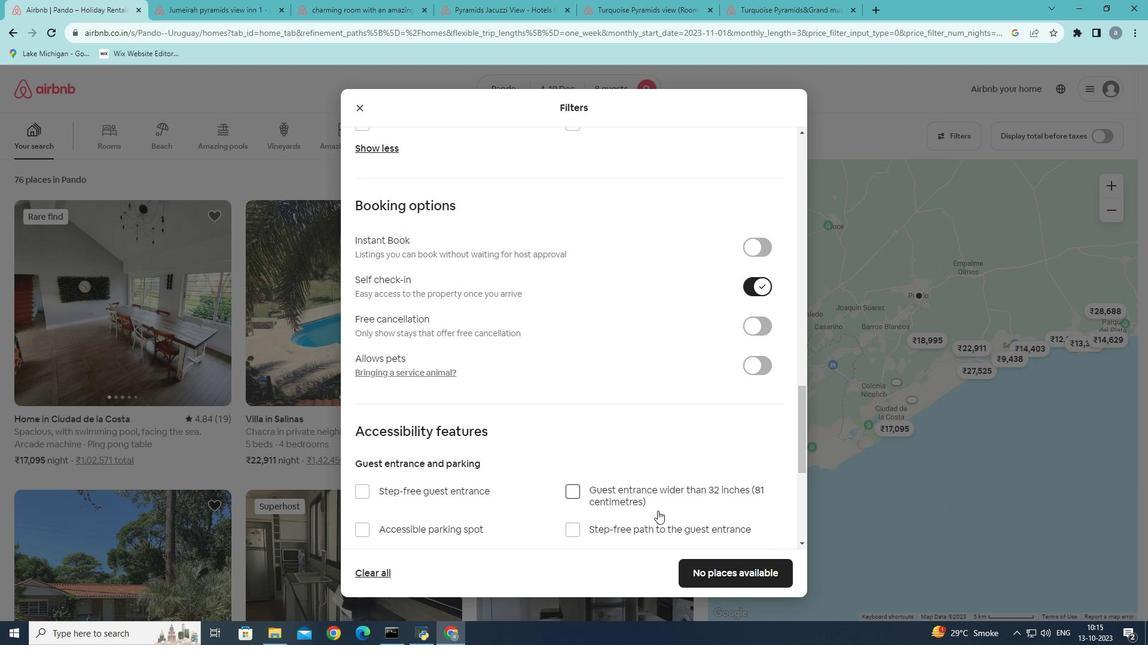 
Action: Mouse scrolled (657, 510) with delta (0, 0)
Screenshot: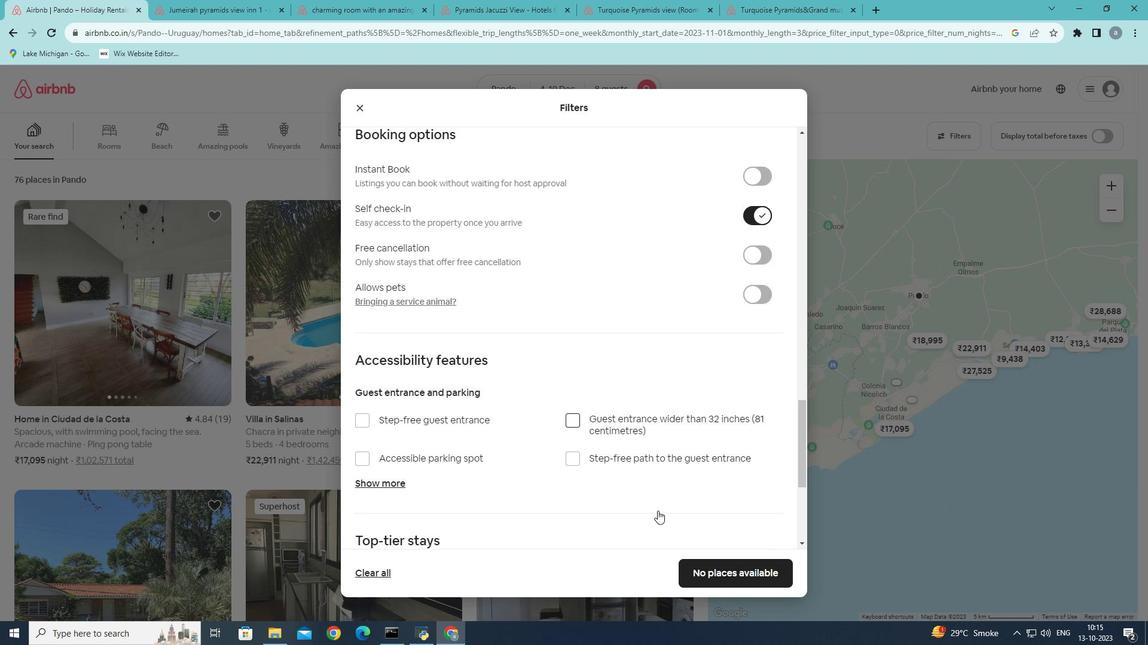
Action: Mouse moved to (724, 578)
Screenshot: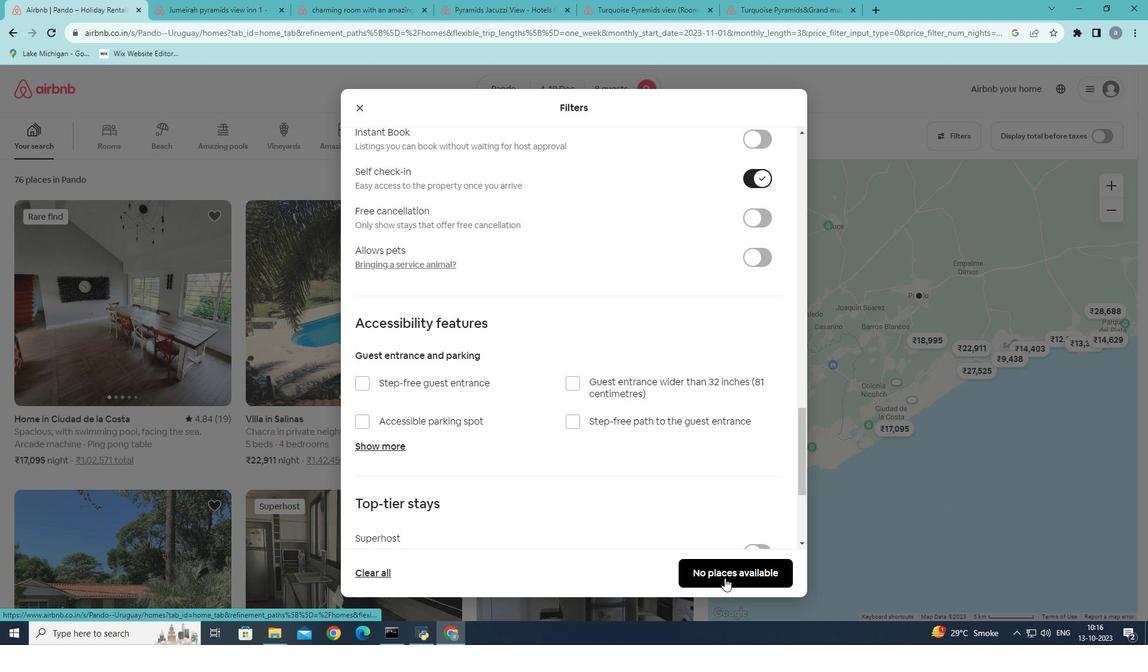 
Action: Mouse pressed left at (724, 578)
Screenshot: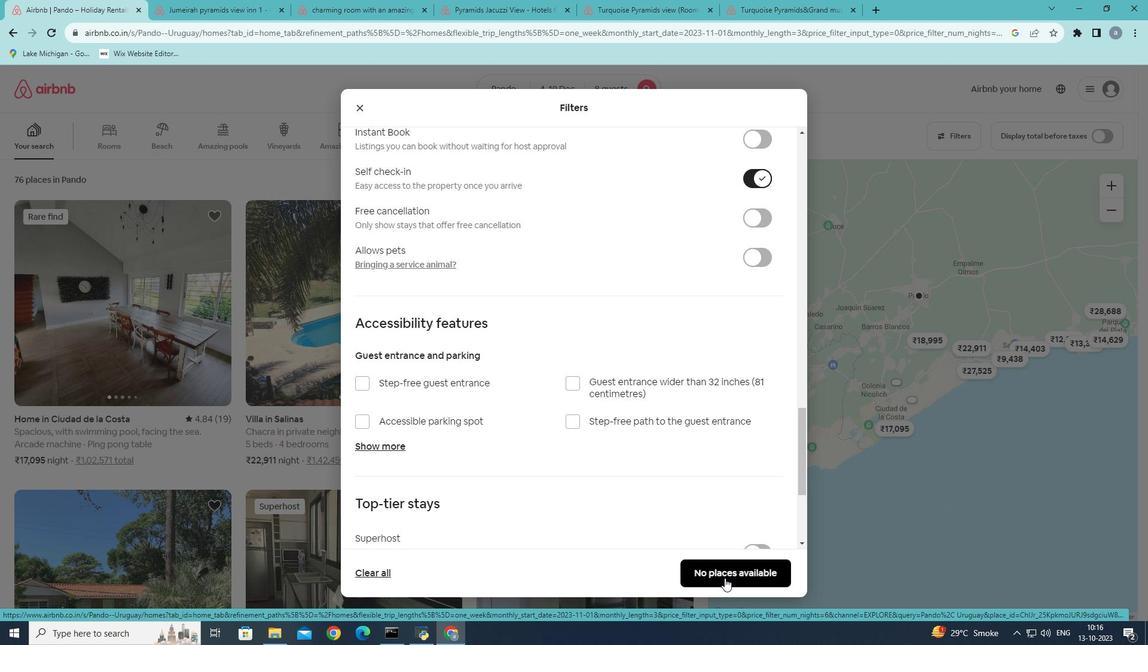 
Action: Mouse moved to (604, 387)
Screenshot: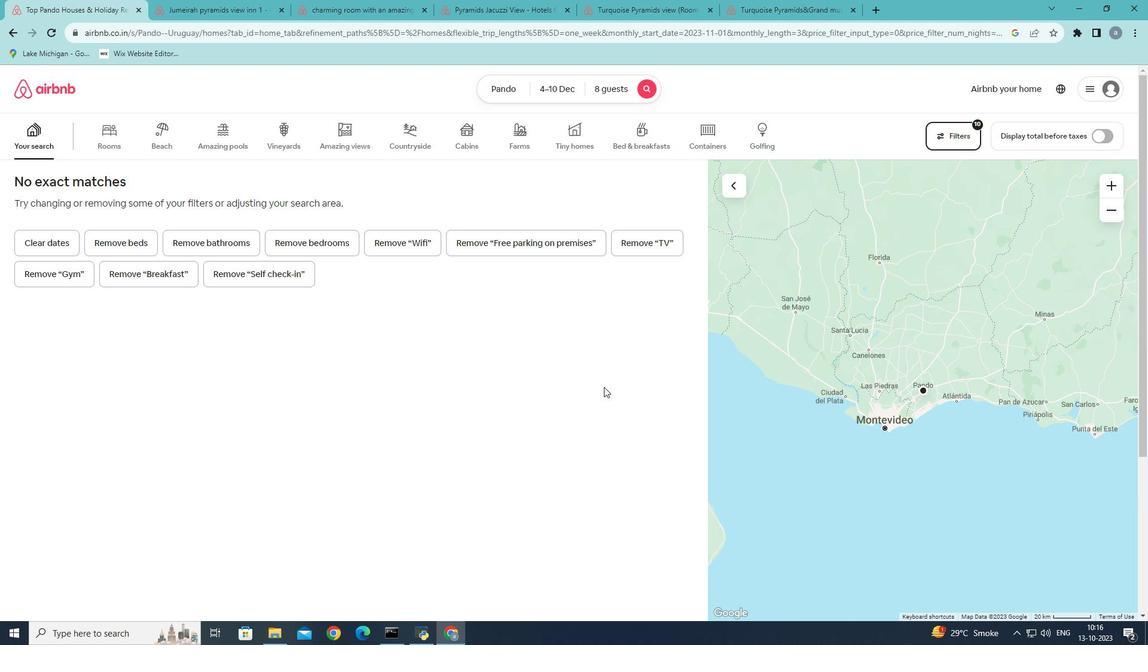 
